 Task: Create a due date automation trigger when advanced on, 2 days before a card is due add dates not due next month at 11:00 AM.
Action: Mouse moved to (897, 271)
Screenshot: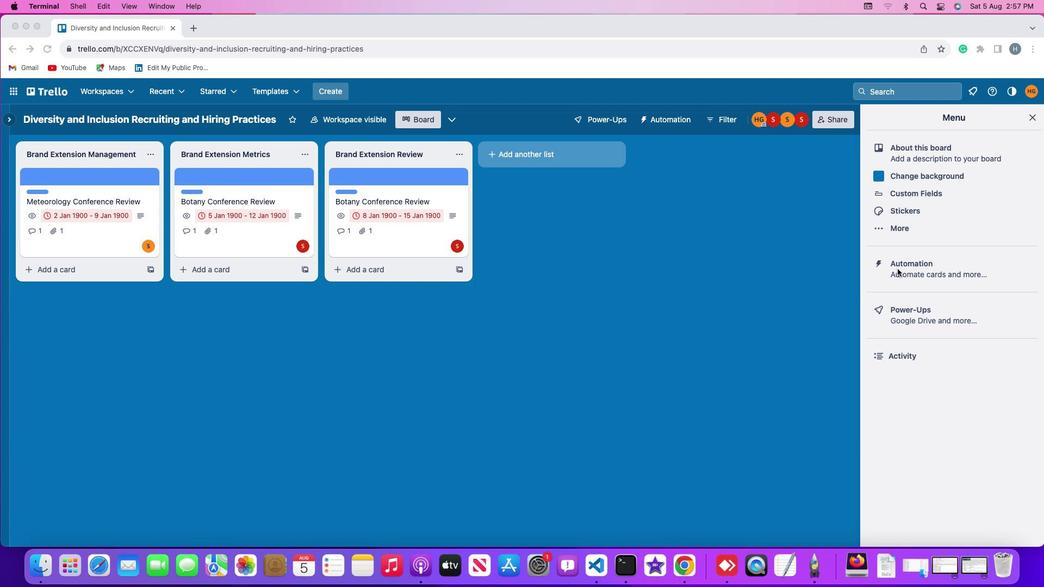 
Action: Mouse pressed left at (897, 271)
Screenshot: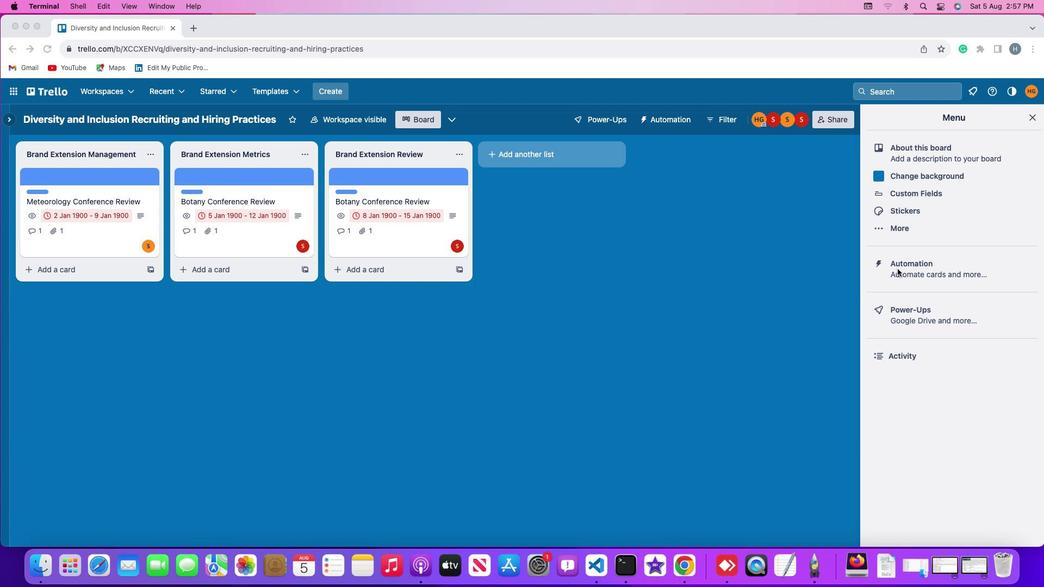 
Action: Mouse pressed left at (897, 271)
Screenshot: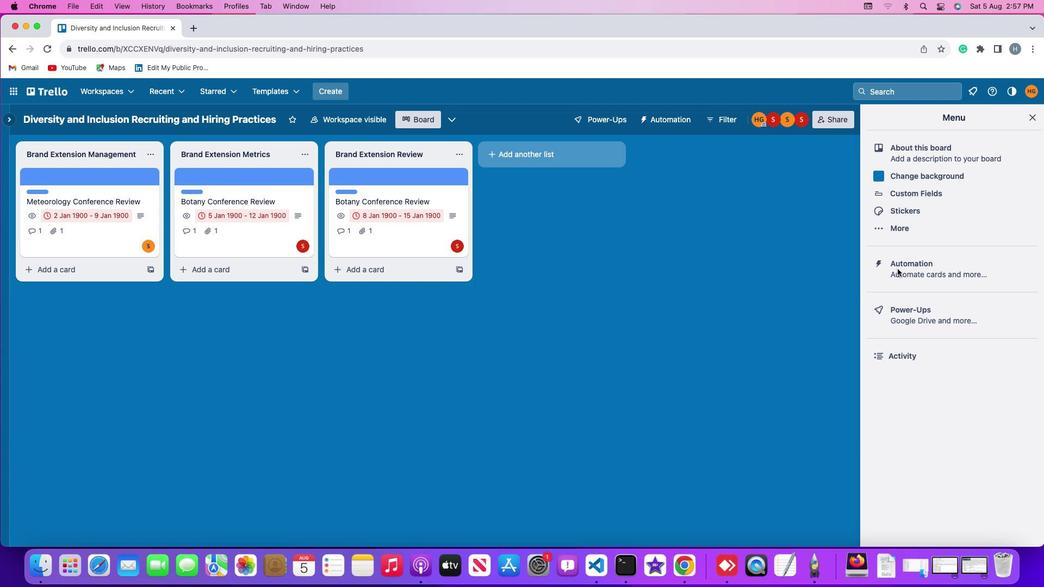 
Action: Mouse moved to (88, 262)
Screenshot: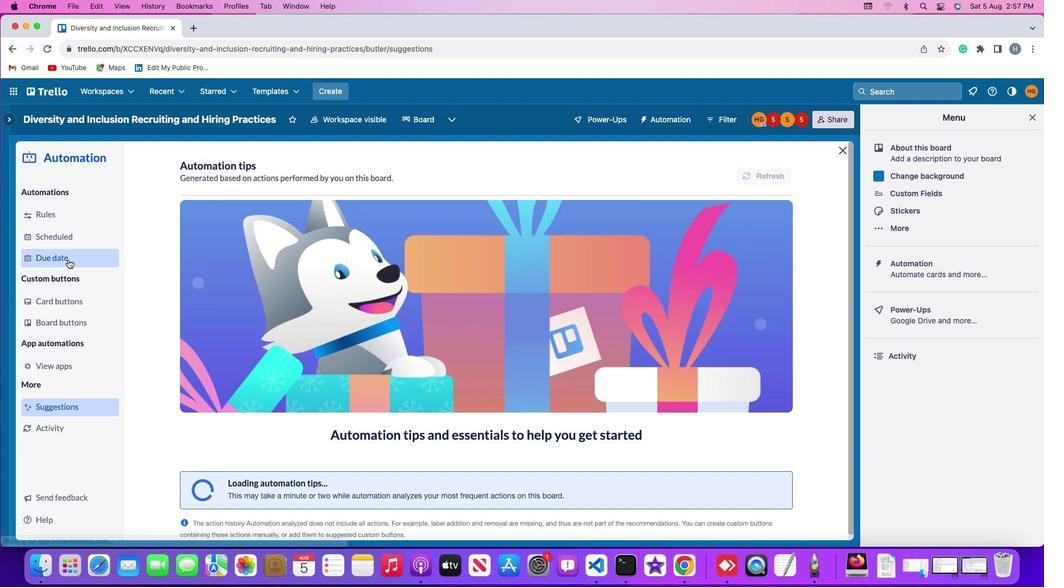 
Action: Mouse pressed left at (88, 262)
Screenshot: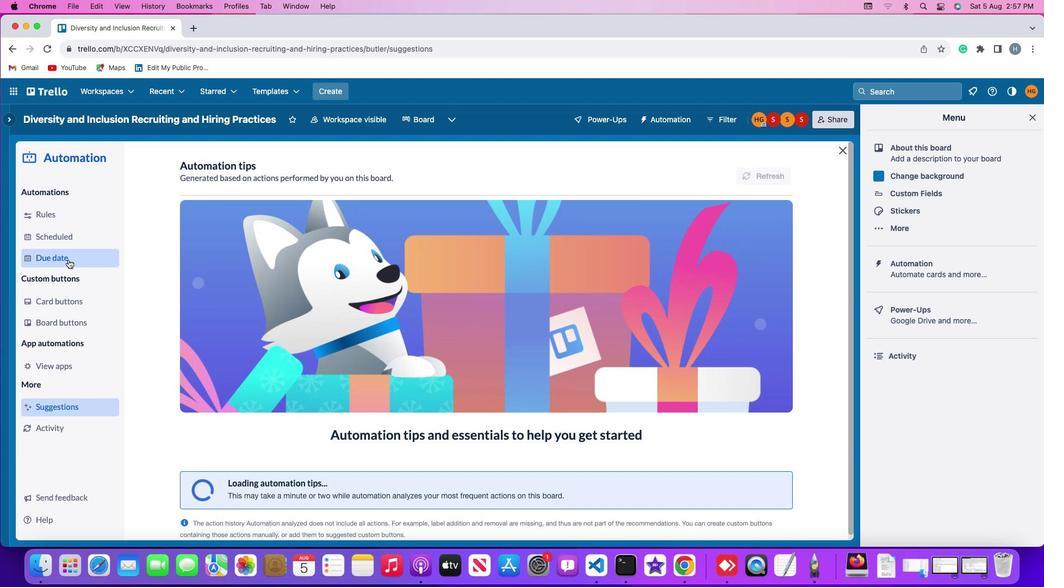 
Action: Mouse moved to (718, 173)
Screenshot: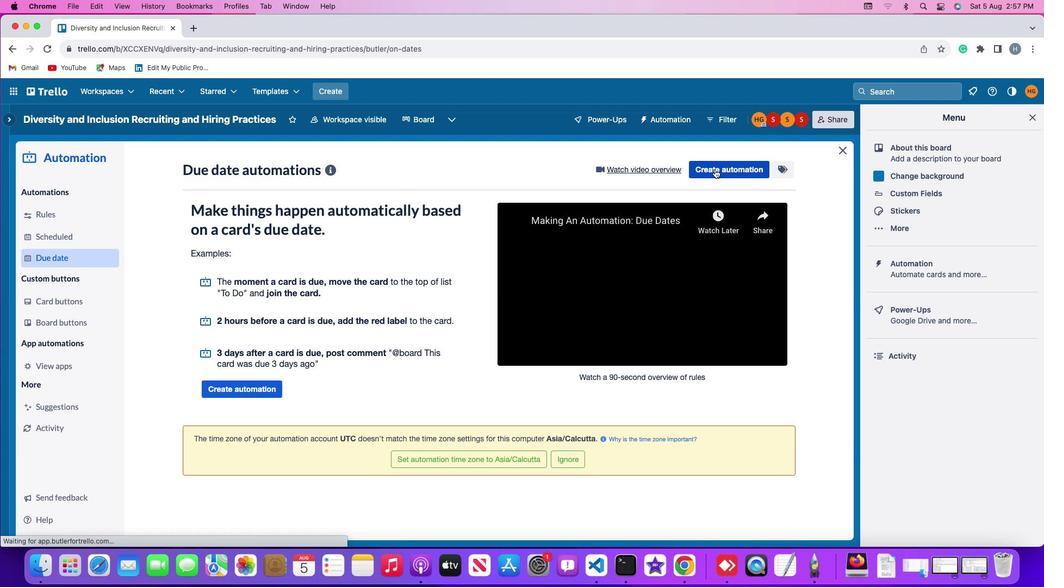 
Action: Mouse pressed left at (718, 173)
Screenshot: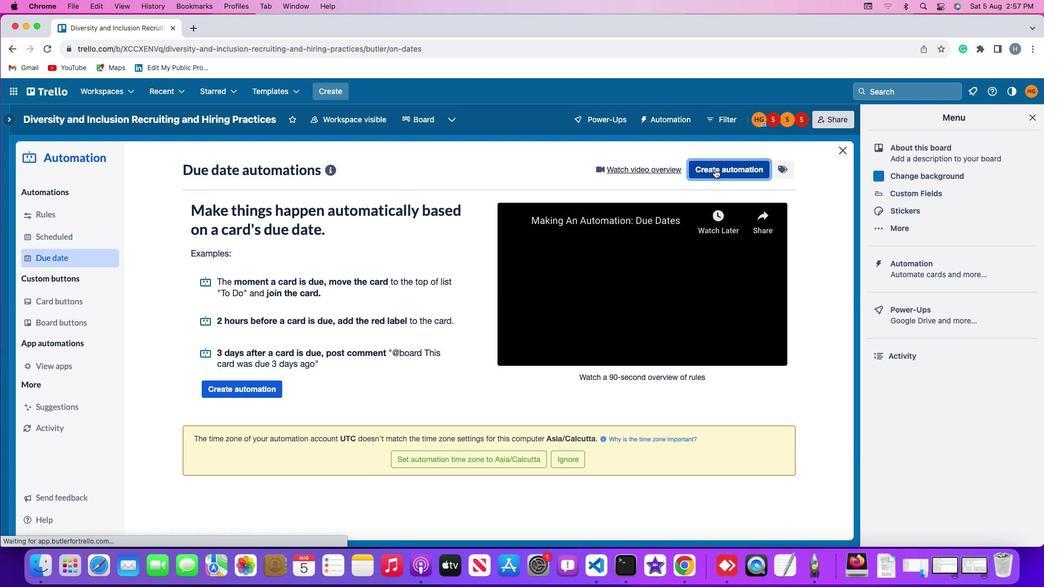 
Action: Mouse moved to (503, 275)
Screenshot: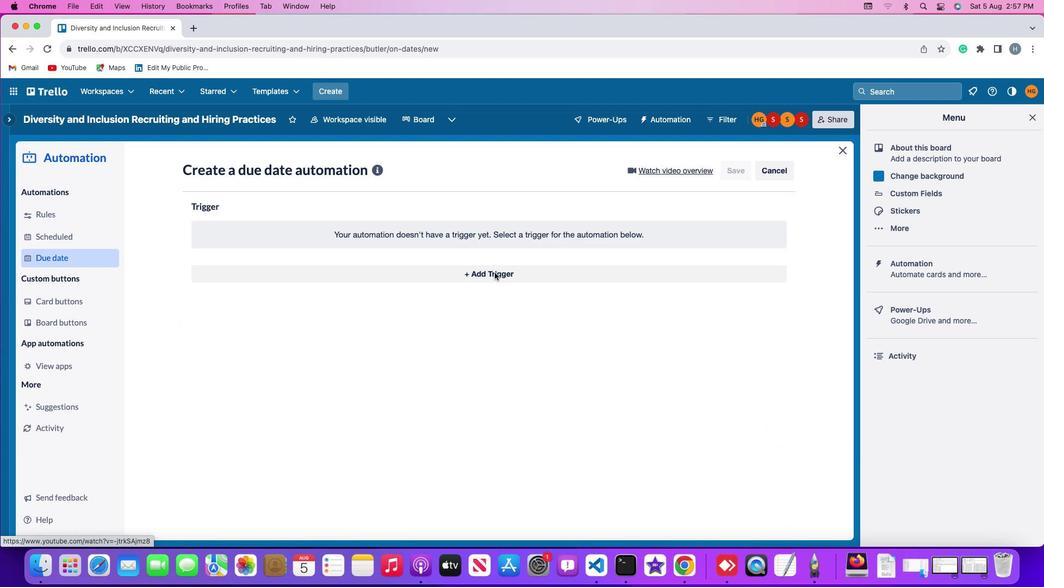 
Action: Mouse pressed left at (503, 275)
Screenshot: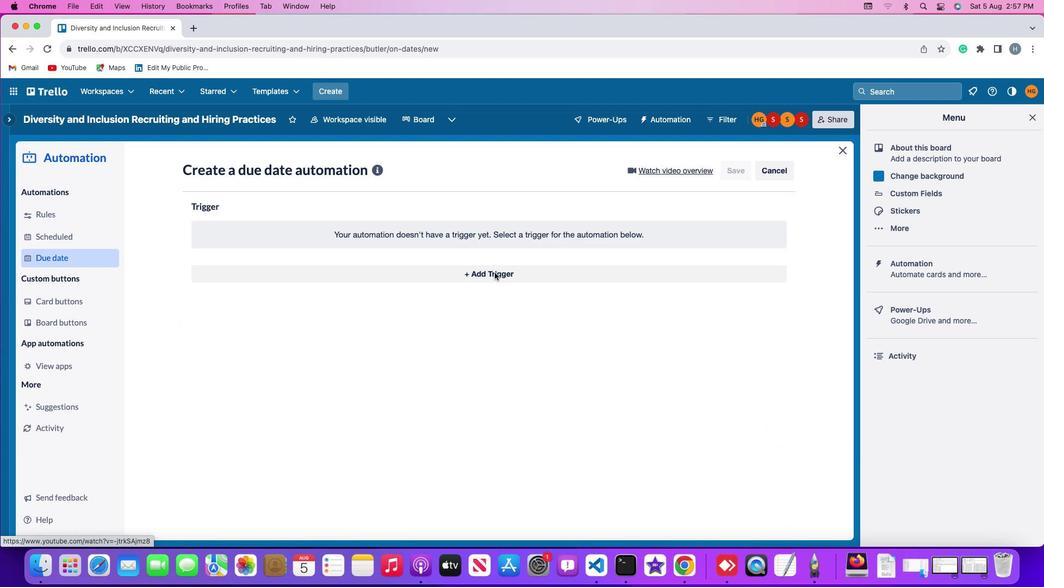 
Action: Mouse moved to (228, 436)
Screenshot: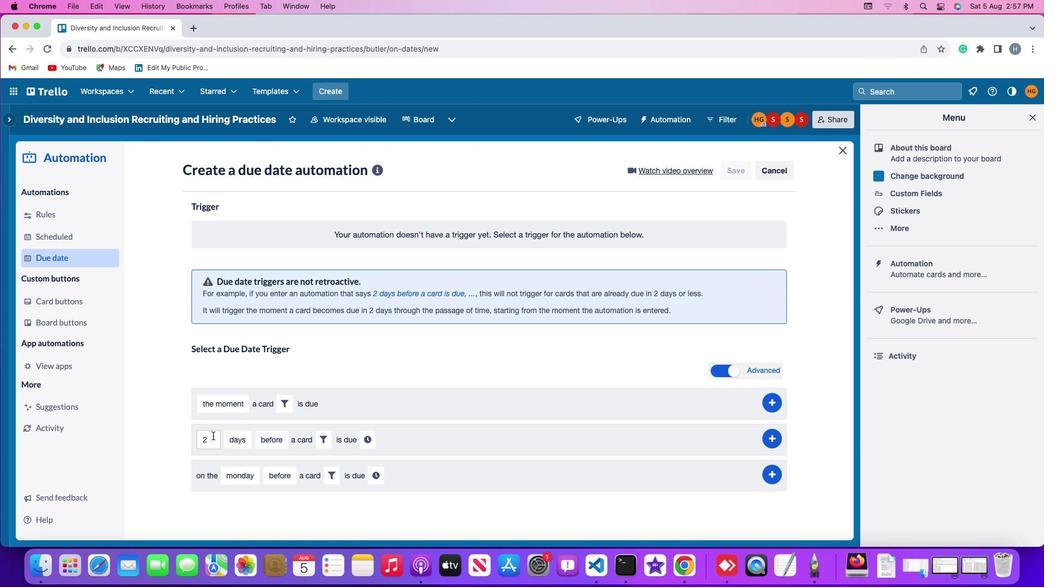 
Action: Mouse pressed left at (228, 436)
Screenshot: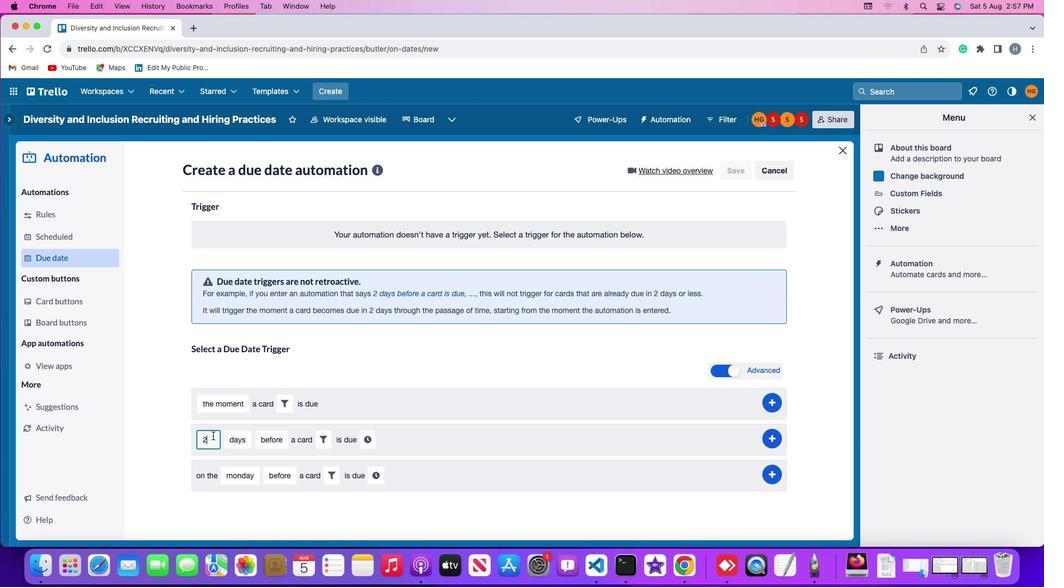 
Action: Mouse moved to (228, 438)
Screenshot: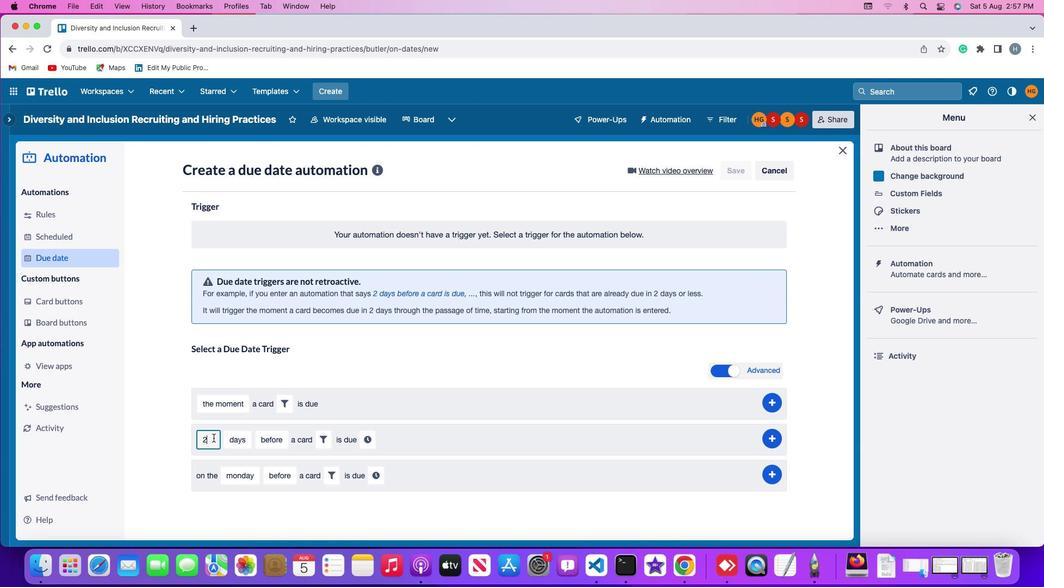 
Action: Key pressed Key.backspace'2'
Screenshot: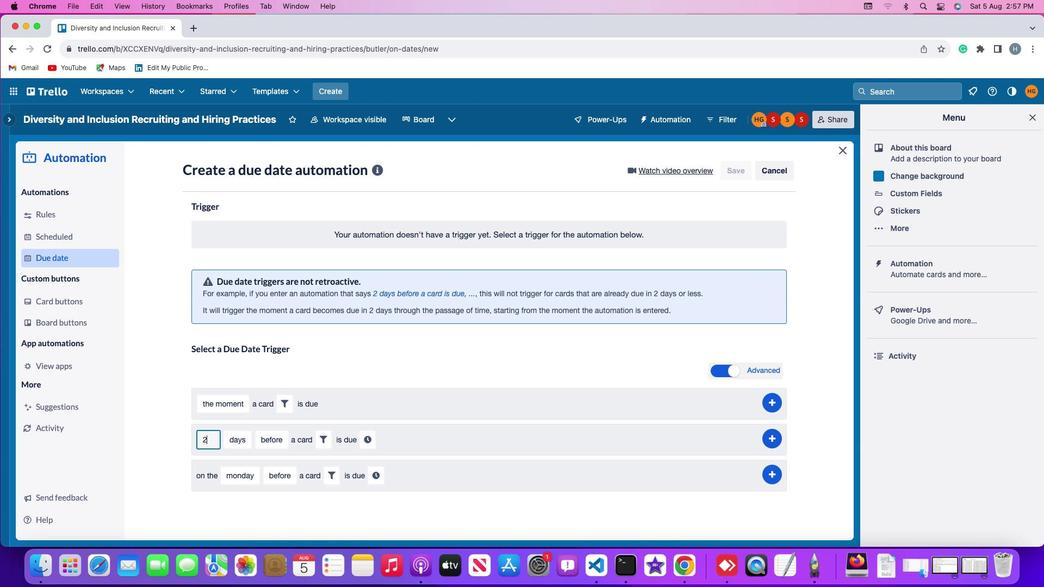 
Action: Mouse moved to (254, 437)
Screenshot: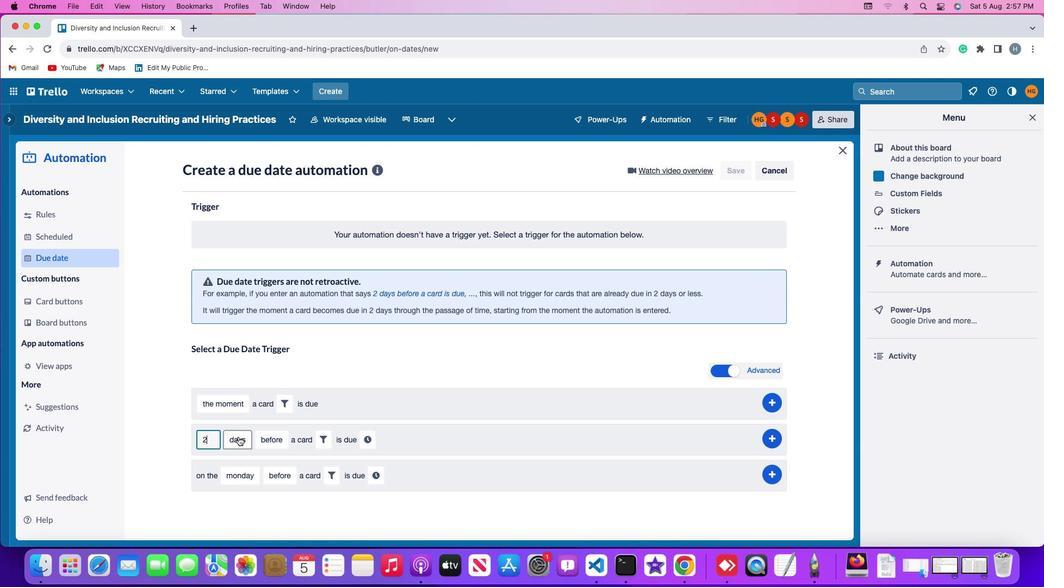 
Action: Mouse pressed left at (254, 437)
Screenshot: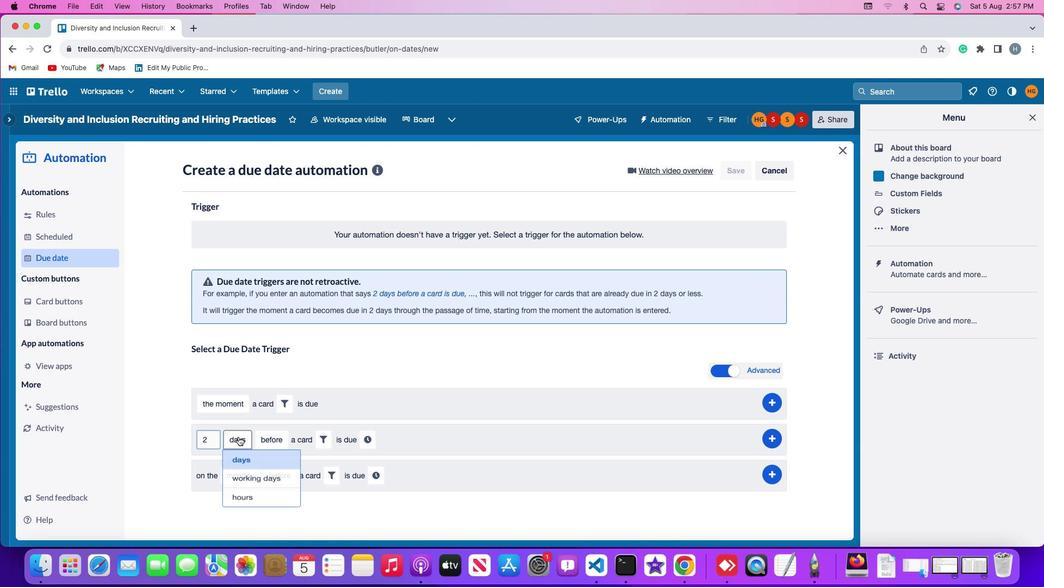 
Action: Mouse moved to (259, 454)
Screenshot: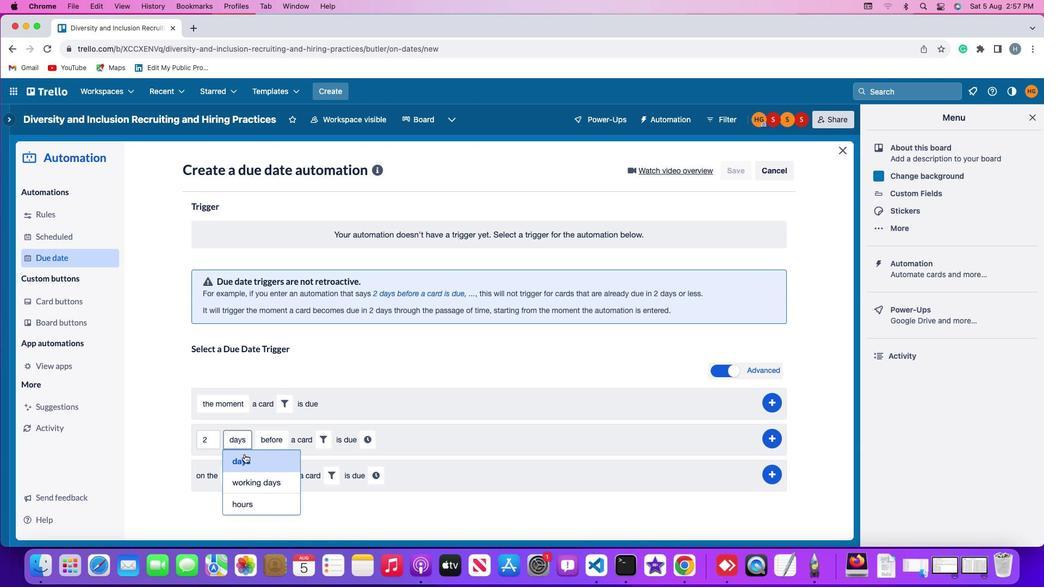 
Action: Mouse pressed left at (259, 454)
Screenshot: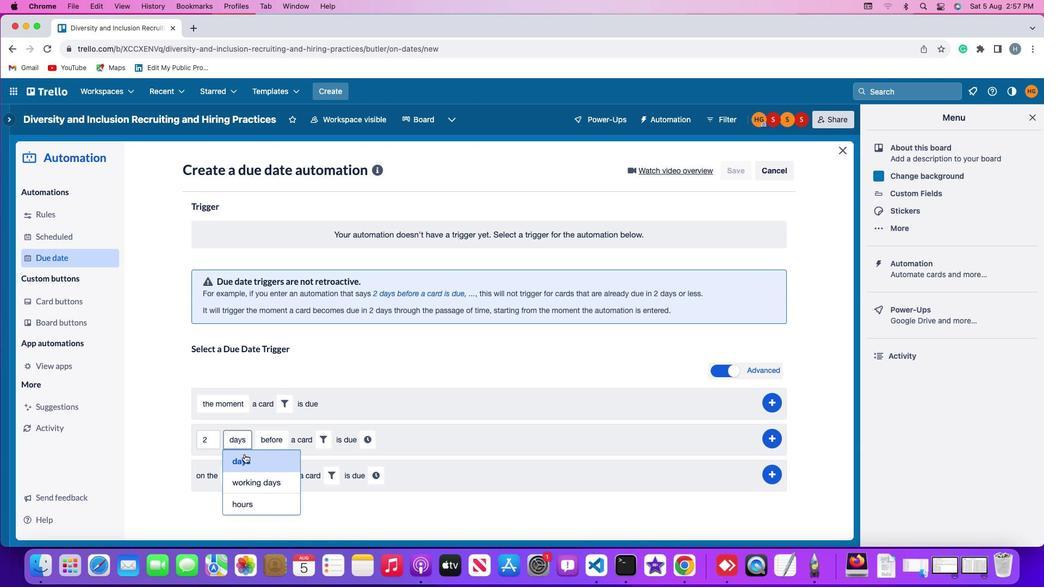 
Action: Mouse moved to (283, 443)
Screenshot: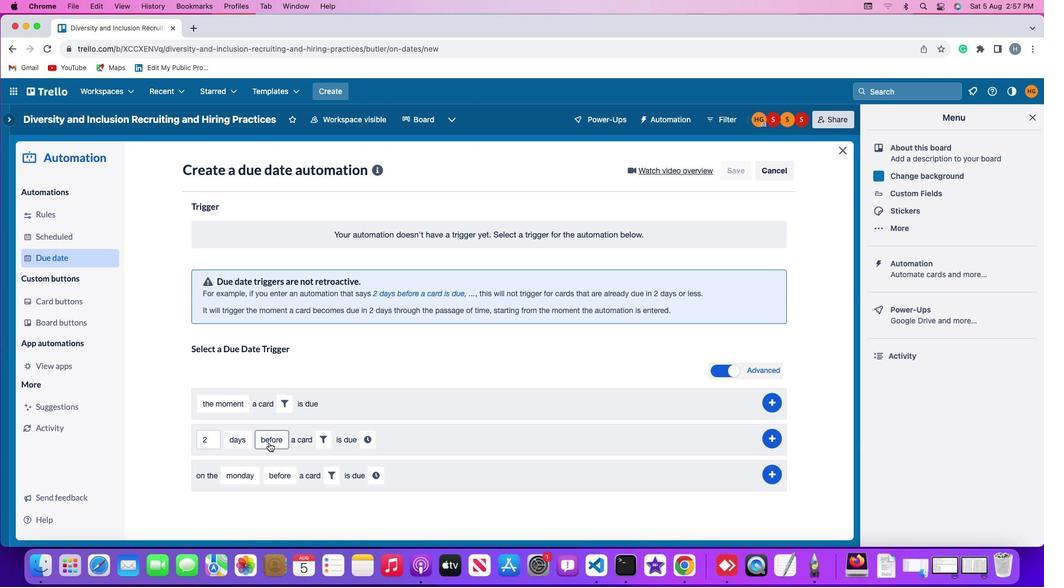 
Action: Mouse pressed left at (283, 443)
Screenshot: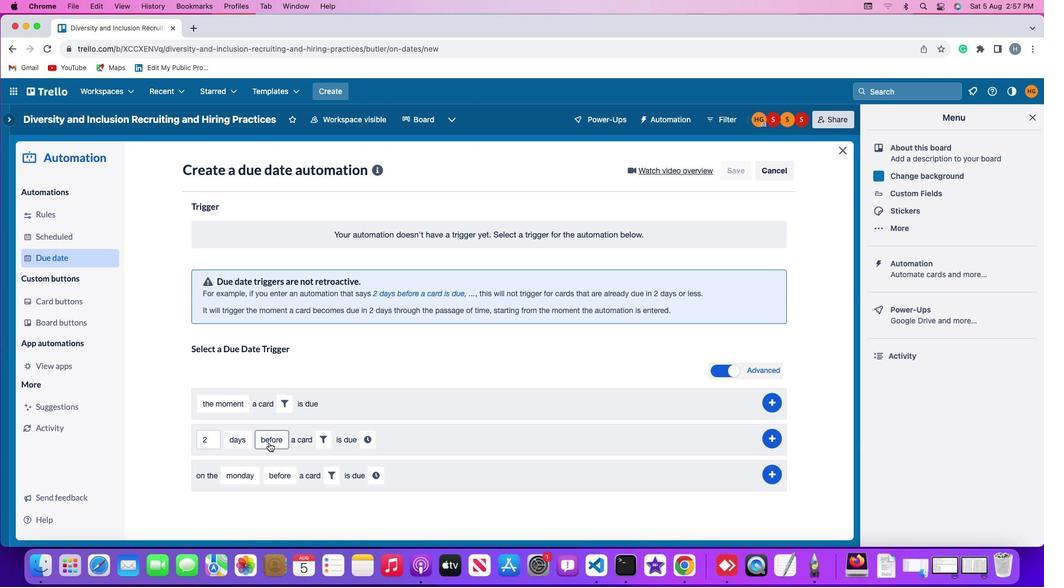 
Action: Mouse moved to (290, 459)
Screenshot: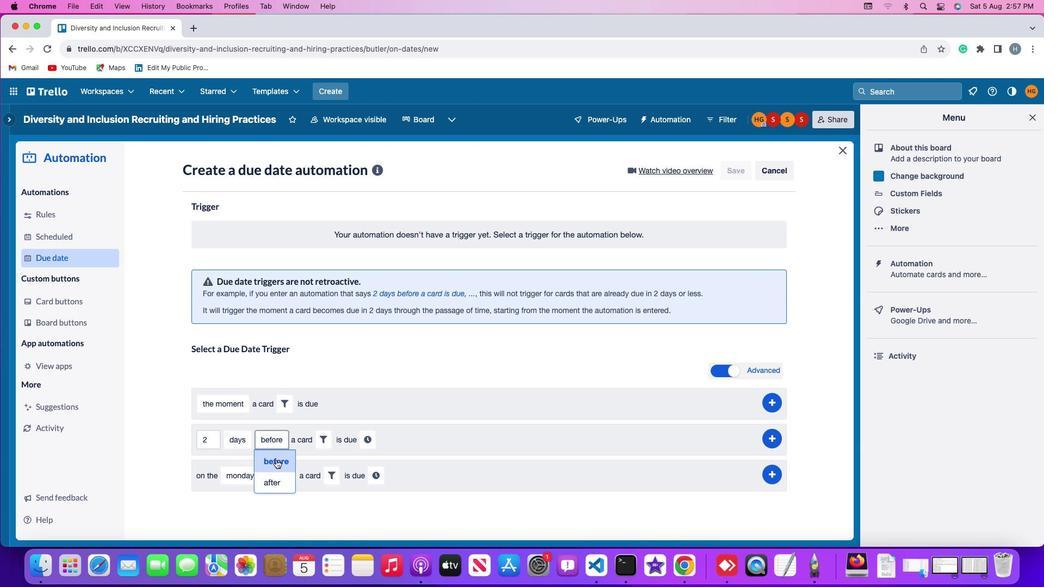 
Action: Mouse pressed left at (290, 459)
Screenshot: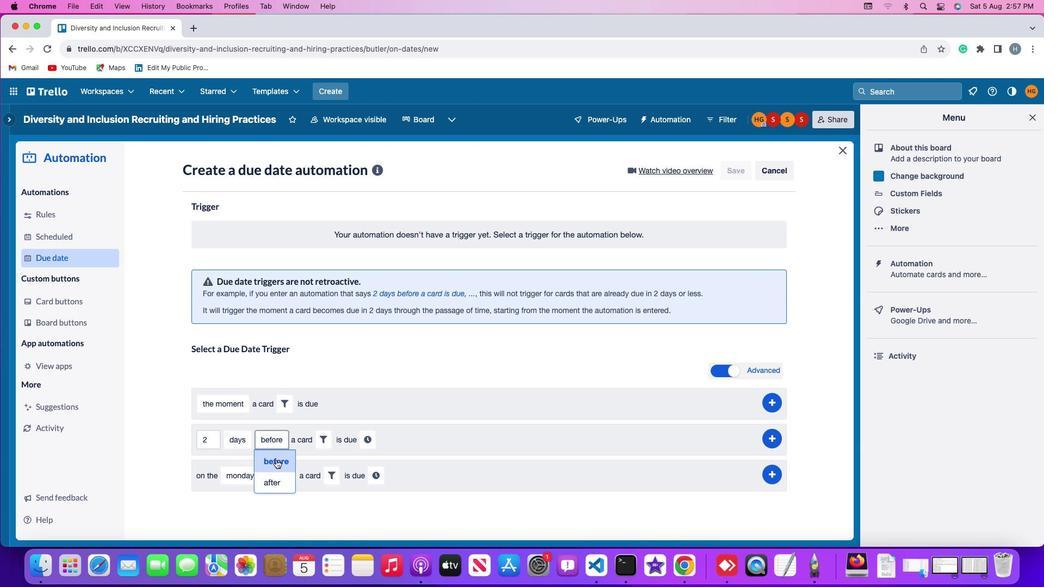 
Action: Mouse moved to (338, 438)
Screenshot: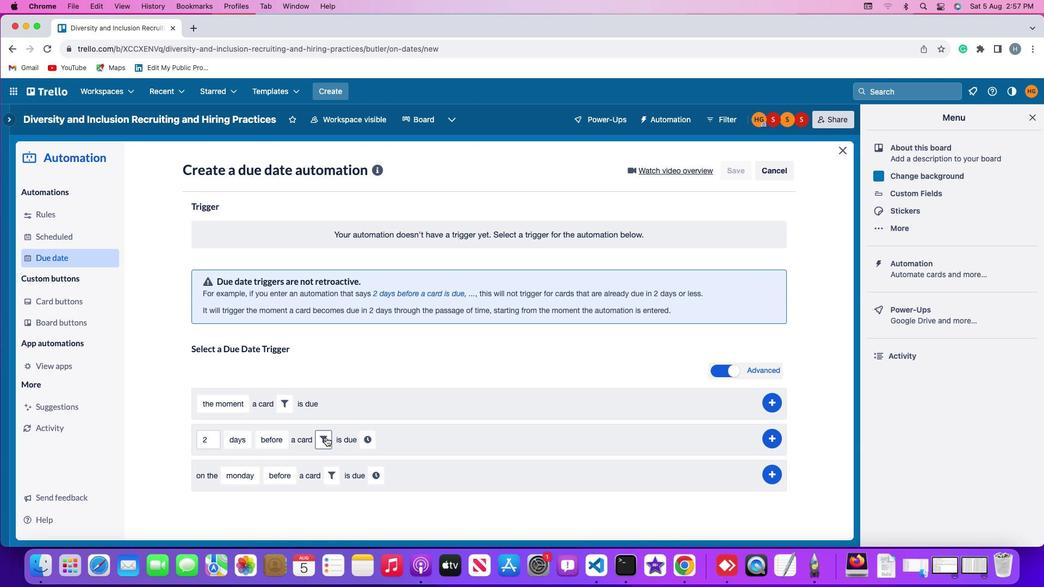
Action: Mouse pressed left at (338, 438)
Screenshot: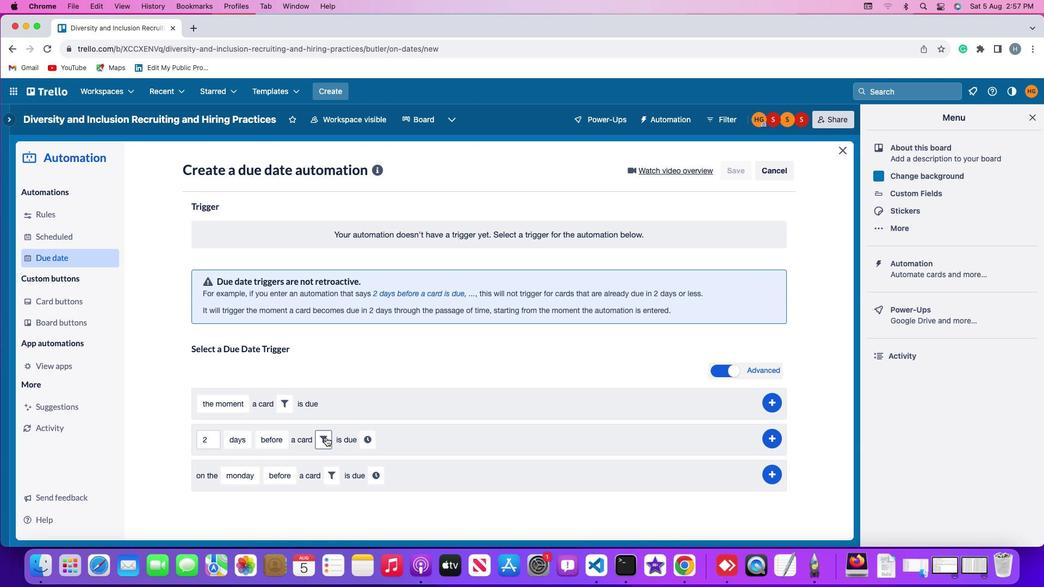 
Action: Mouse moved to (400, 469)
Screenshot: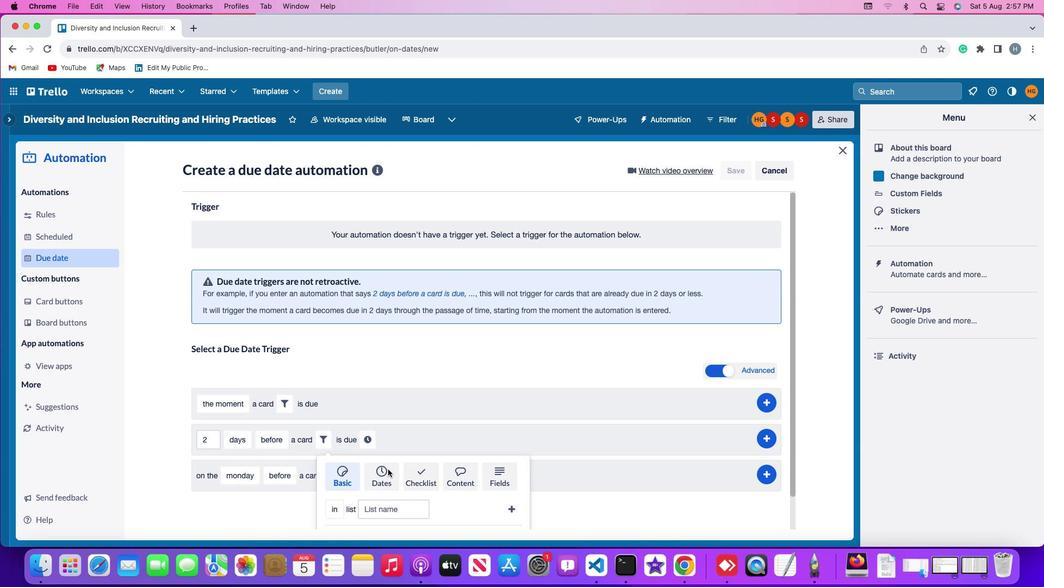 
Action: Mouse pressed left at (400, 469)
Screenshot: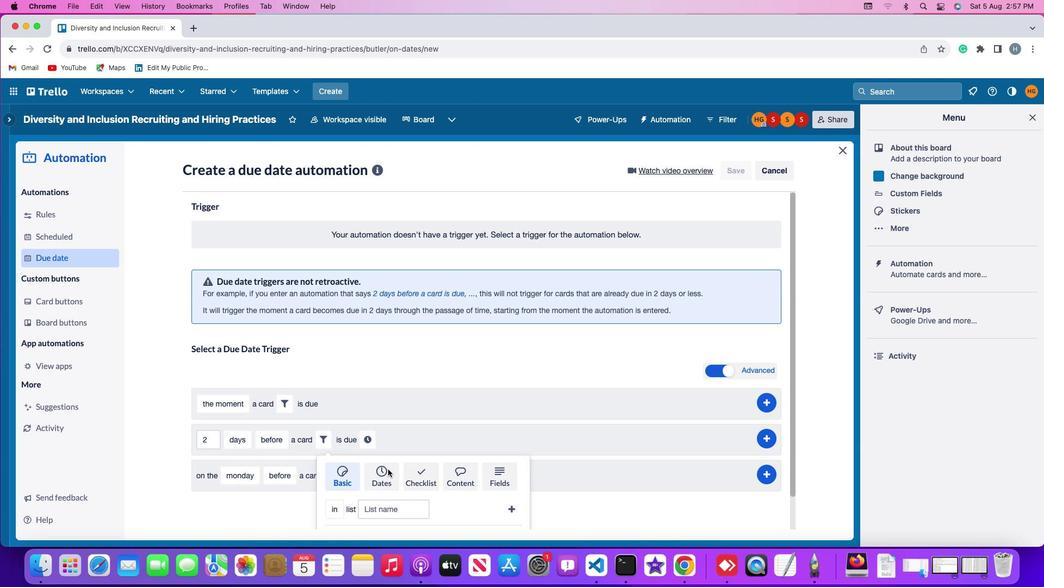 
Action: Mouse moved to (400, 470)
Screenshot: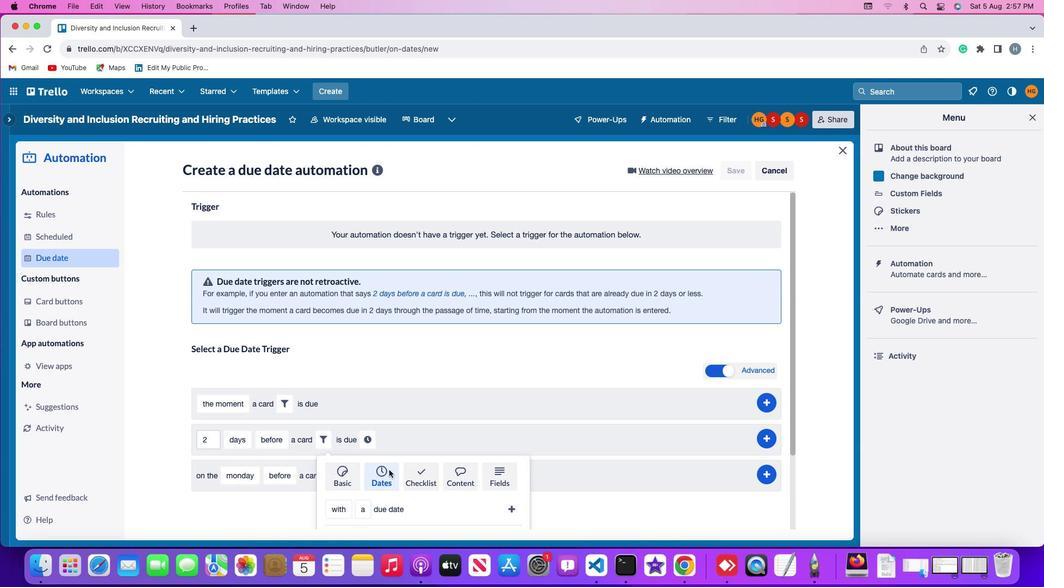
Action: Mouse scrolled (400, 470) with delta (20, 5)
Screenshot: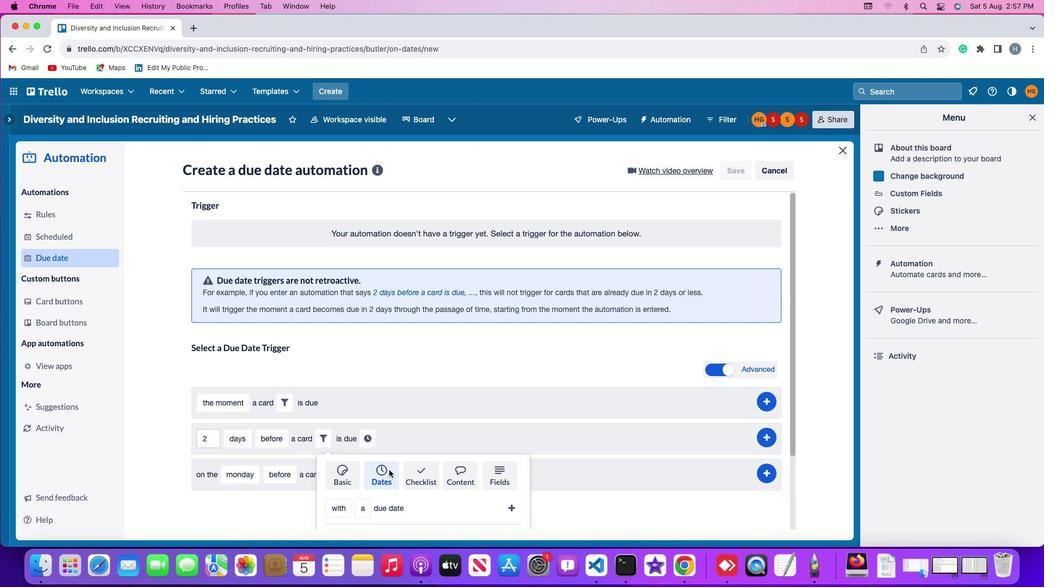 
Action: Mouse scrolled (400, 470) with delta (20, 5)
Screenshot: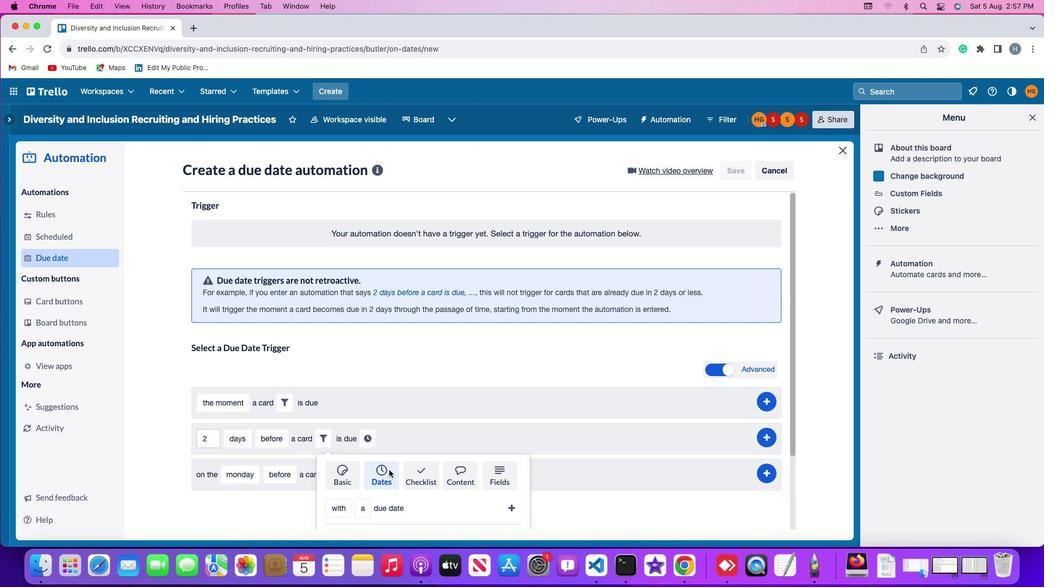
Action: Mouse scrolled (400, 470) with delta (20, 4)
Screenshot: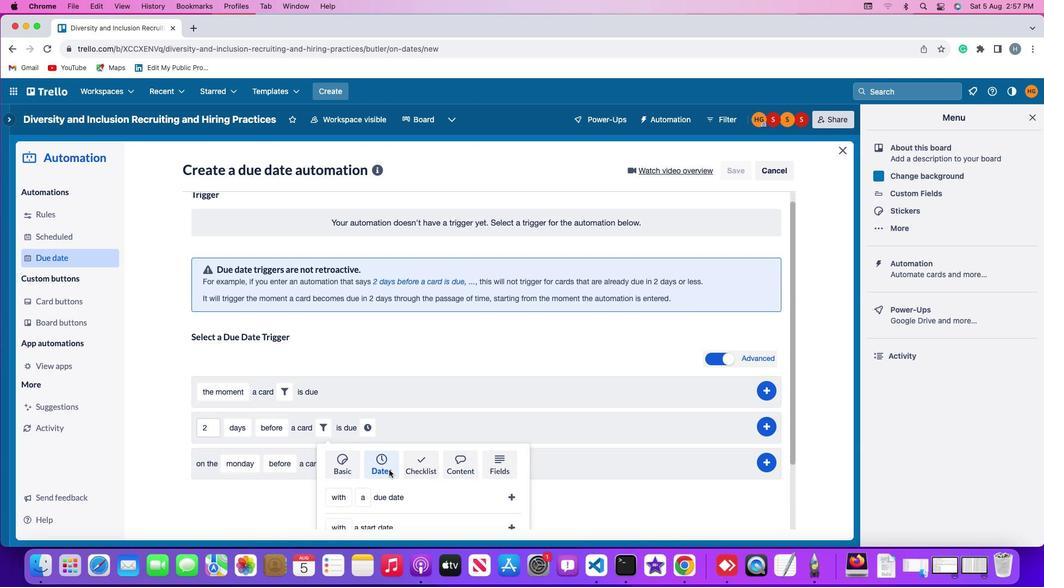 
Action: Mouse scrolled (400, 470) with delta (20, 3)
Screenshot: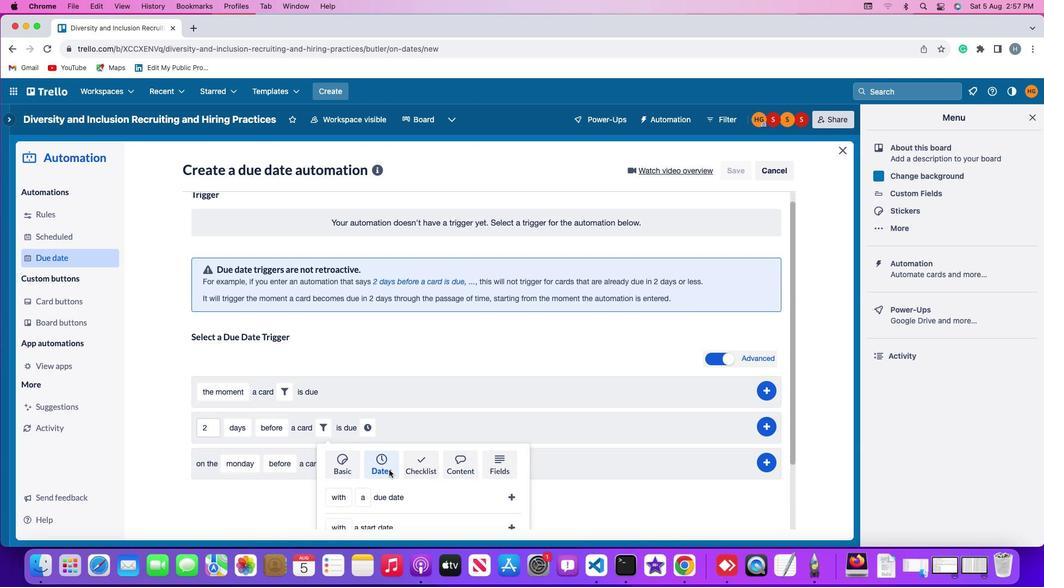 
Action: Mouse scrolled (400, 470) with delta (20, 2)
Screenshot: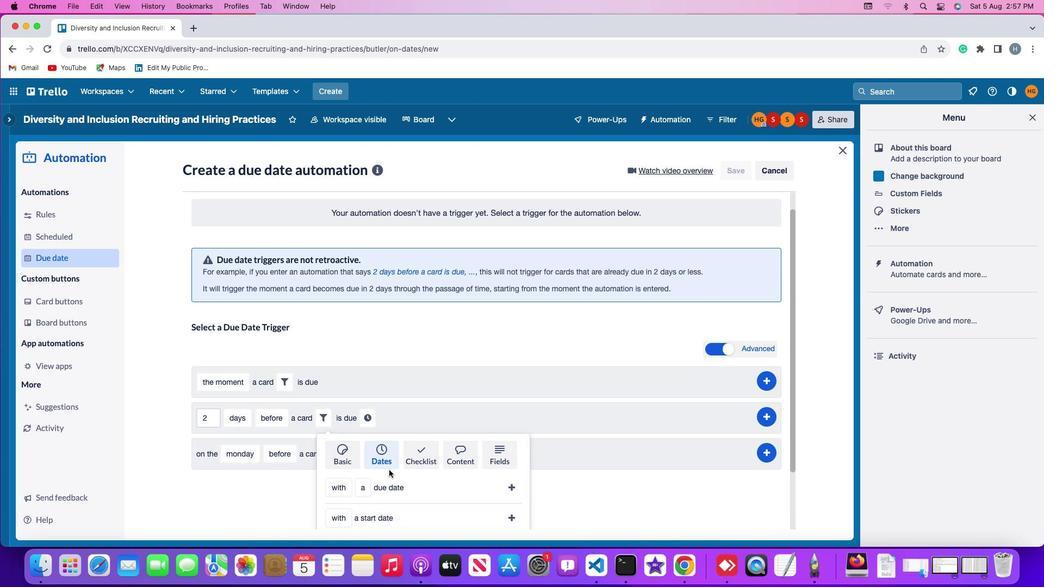 
Action: Mouse scrolled (400, 470) with delta (20, 2)
Screenshot: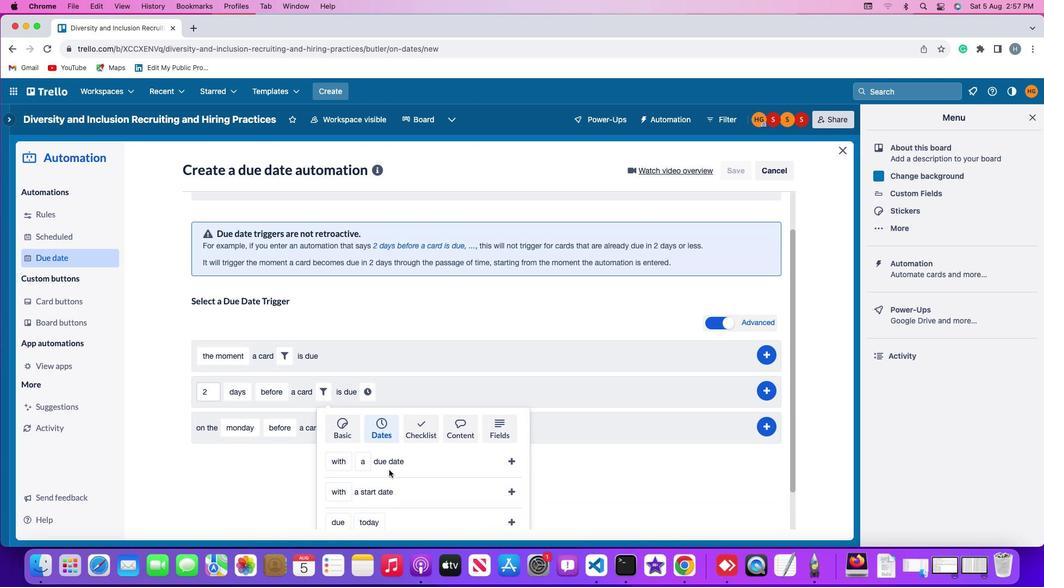 
Action: Mouse moved to (349, 478)
Screenshot: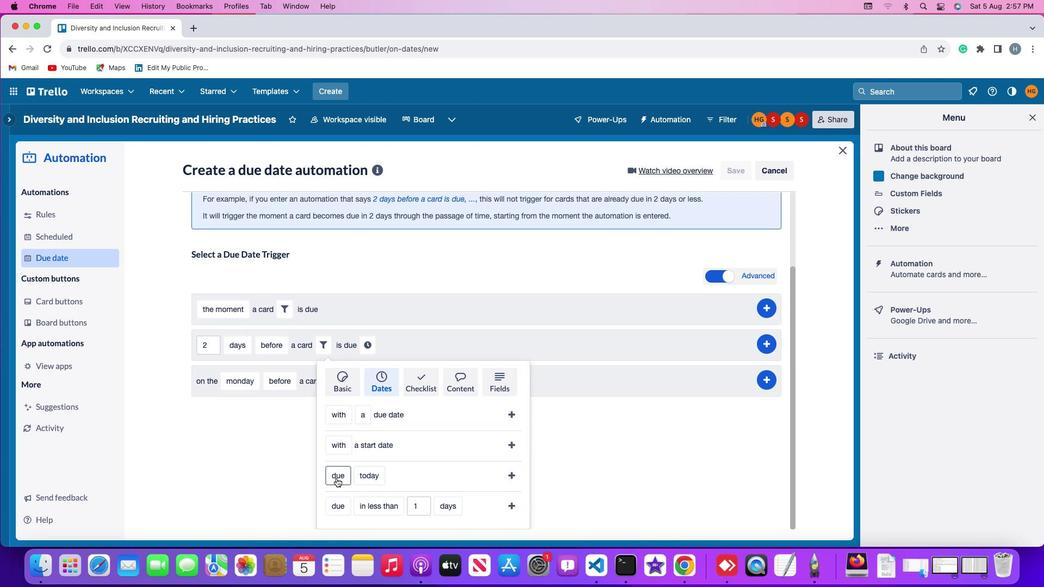 
Action: Mouse pressed left at (349, 478)
Screenshot: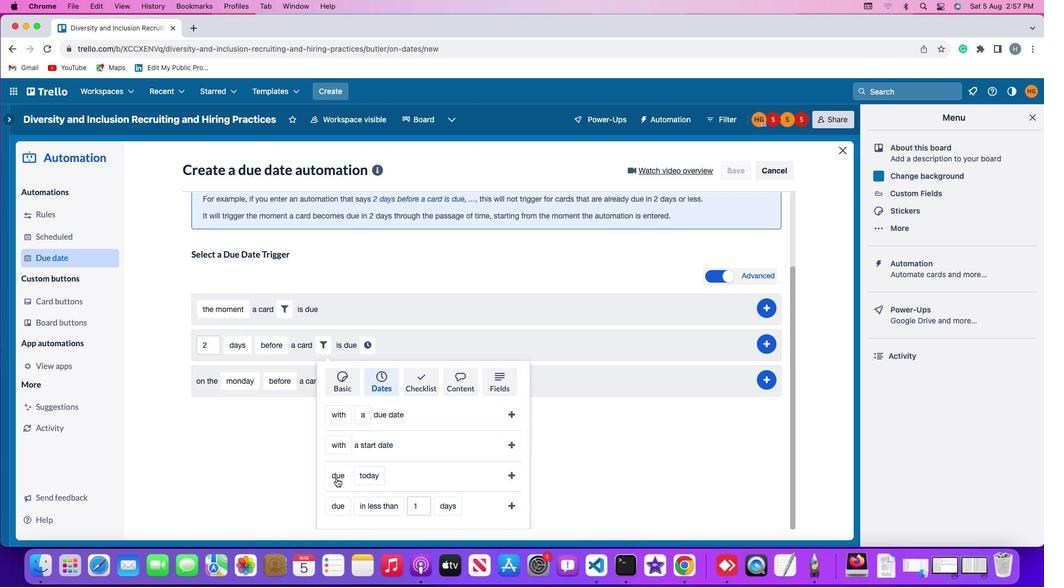 
Action: Mouse moved to (373, 414)
Screenshot: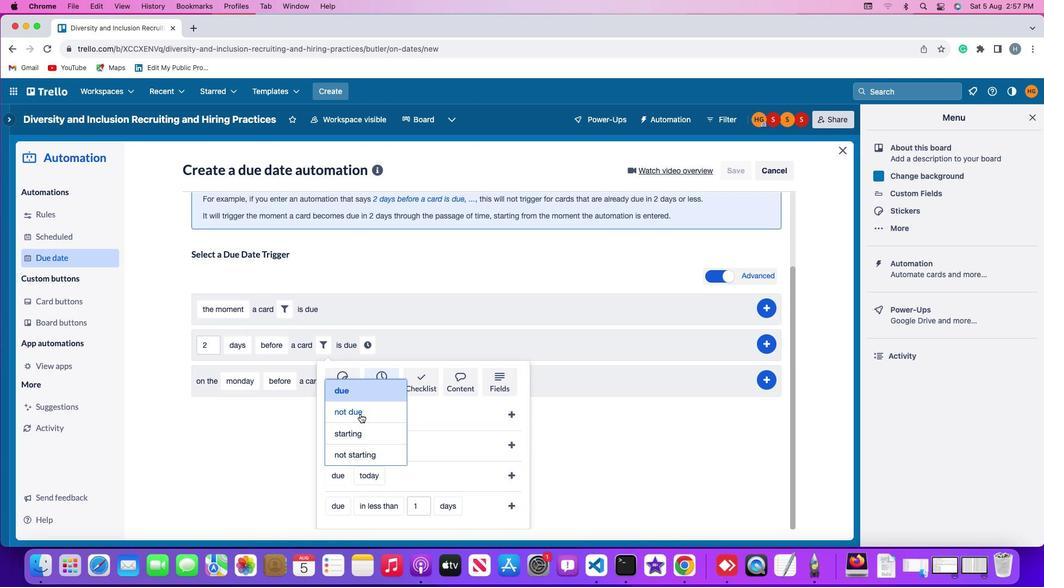 
Action: Mouse pressed left at (373, 414)
Screenshot: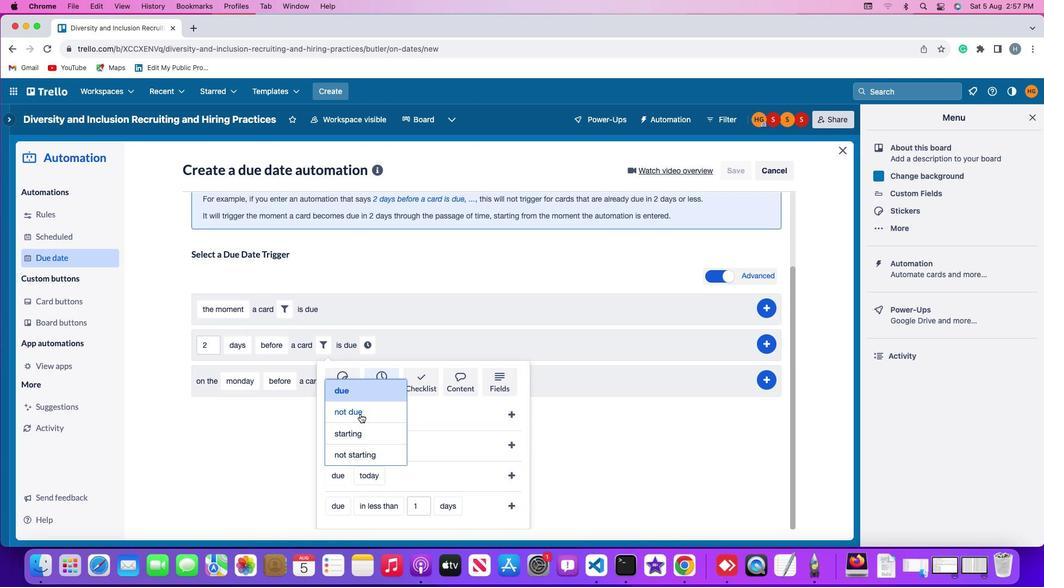 
Action: Mouse moved to (392, 473)
Screenshot: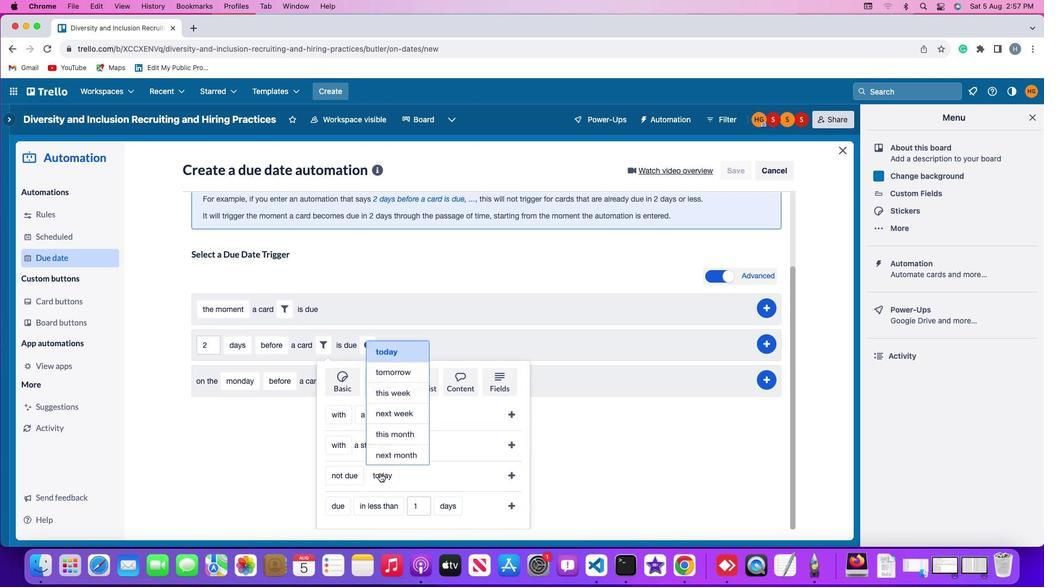 
Action: Mouse pressed left at (392, 473)
Screenshot: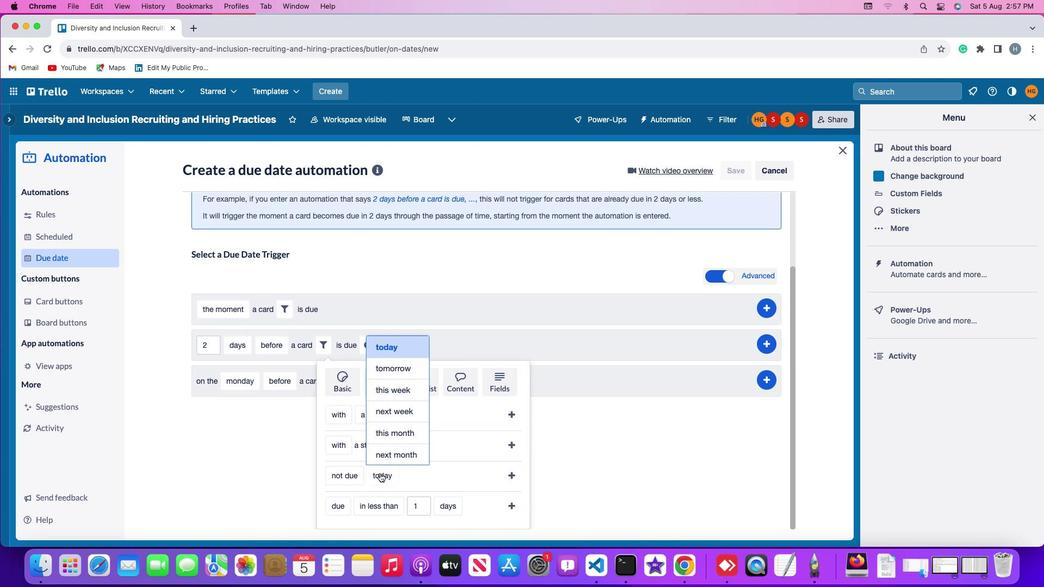 
Action: Mouse moved to (406, 455)
Screenshot: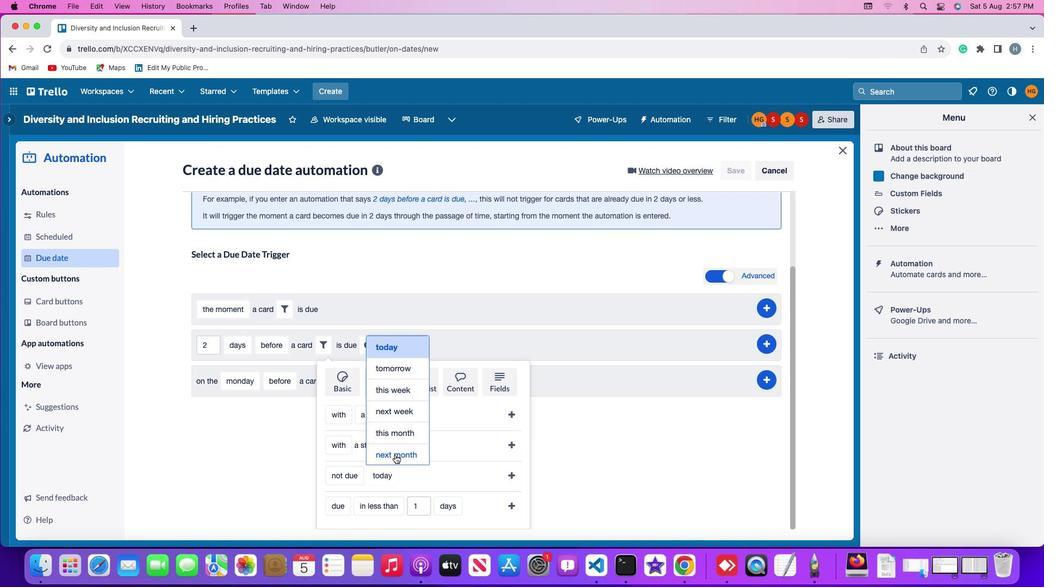 
Action: Mouse pressed left at (406, 455)
Screenshot: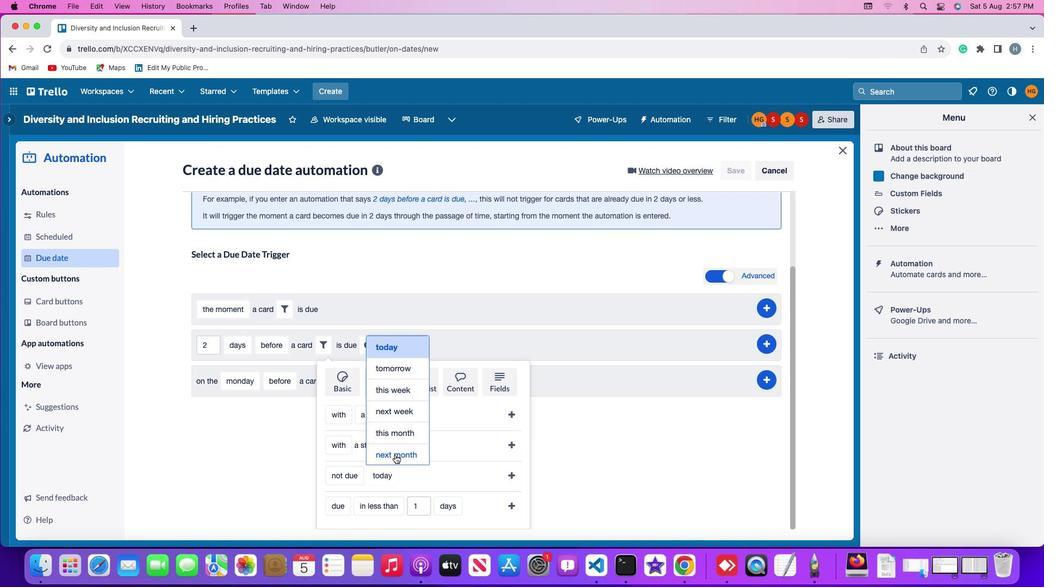 
Action: Mouse moved to (523, 474)
Screenshot: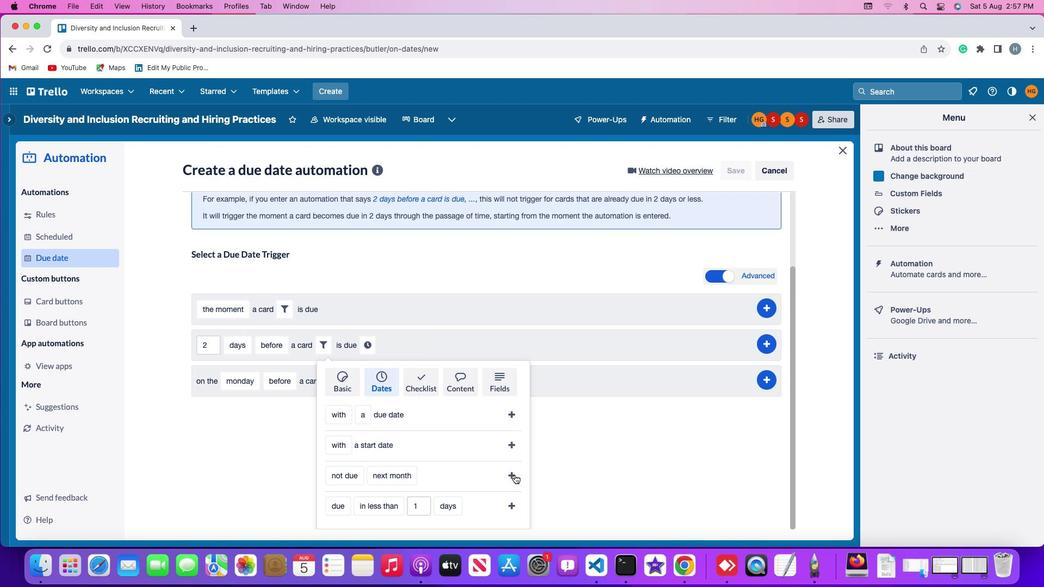 
Action: Mouse pressed left at (523, 474)
Screenshot: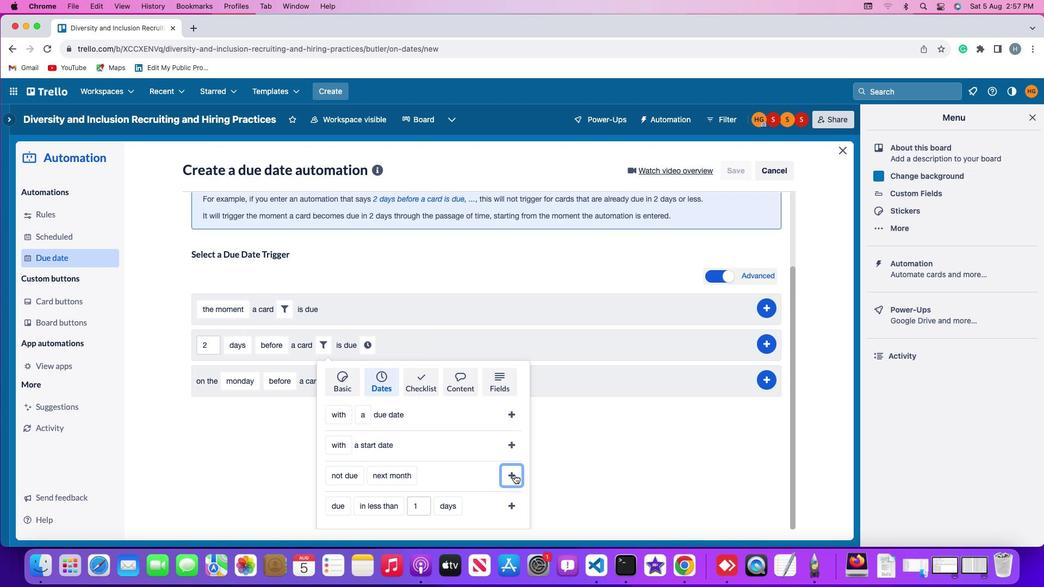 
Action: Mouse moved to (473, 442)
Screenshot: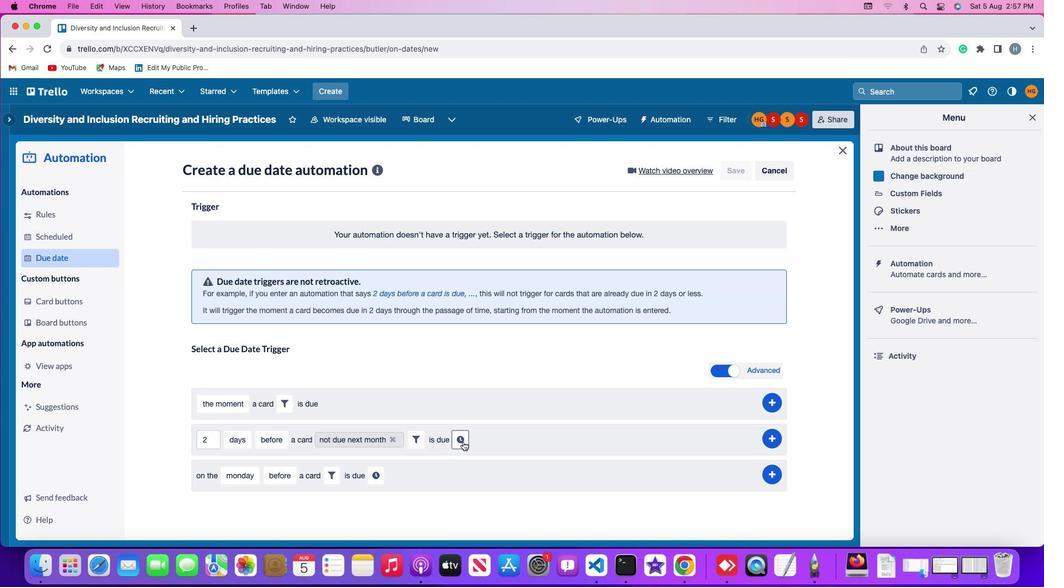 
Action: Mouse pressed left at (473, 442)
Screenshot: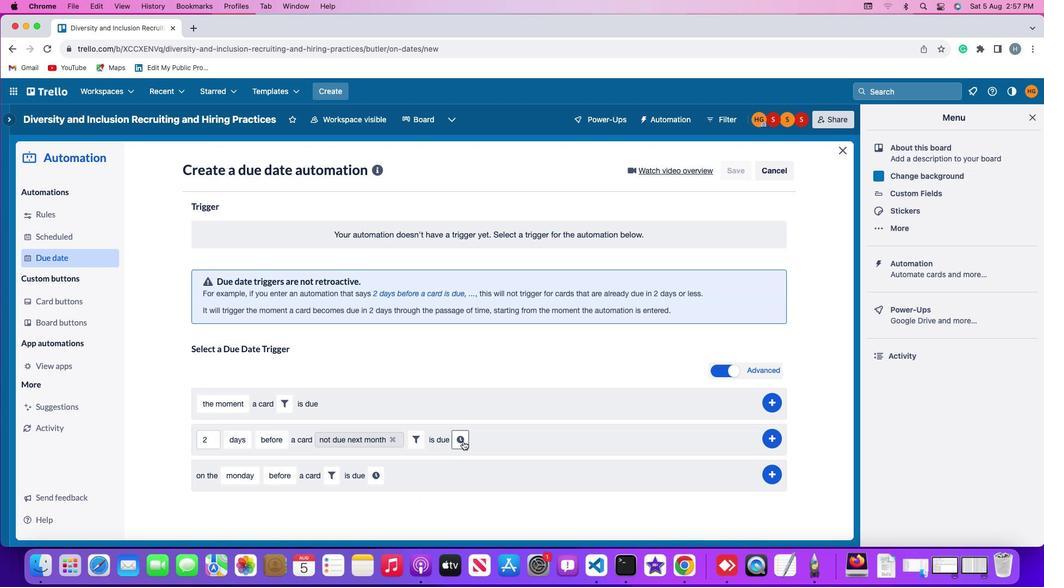 
Action: Mouse moved to (488, 442)
Screenshot: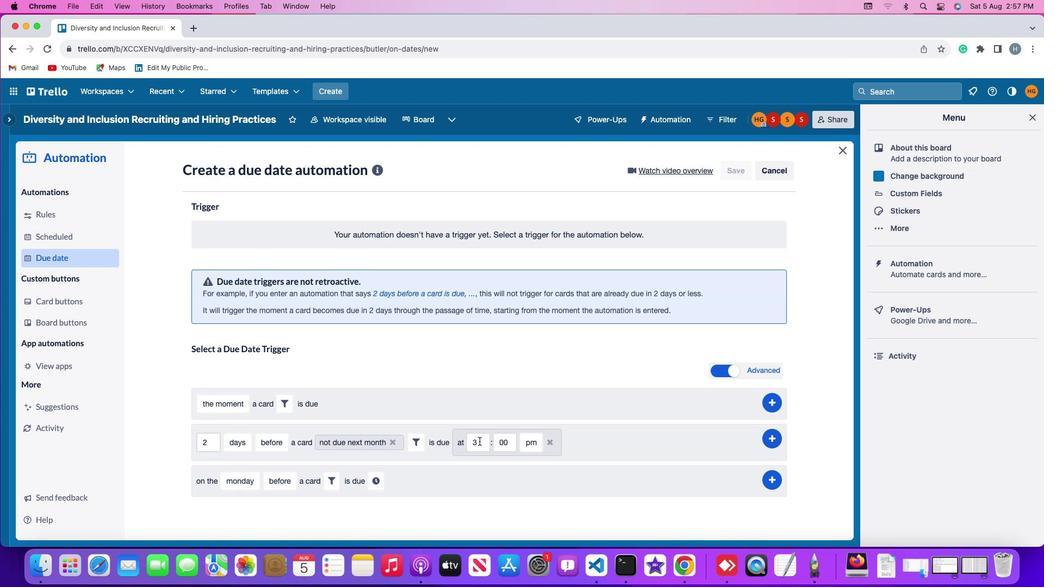 
Action: Mouse pressed left at (488, 442)
Screenshot: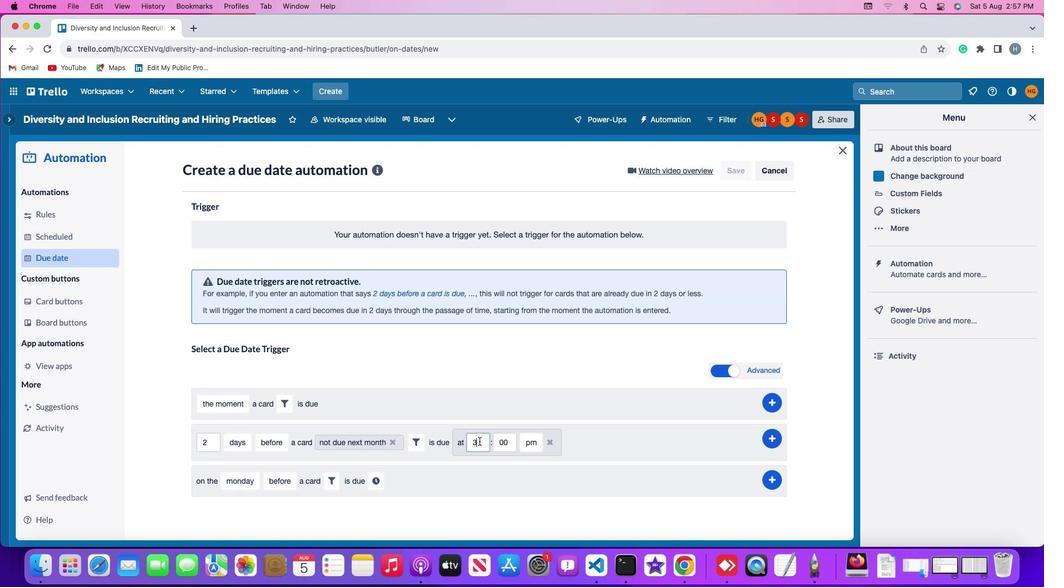 
Action: Mouse moved to (489, 442)
Screenshot: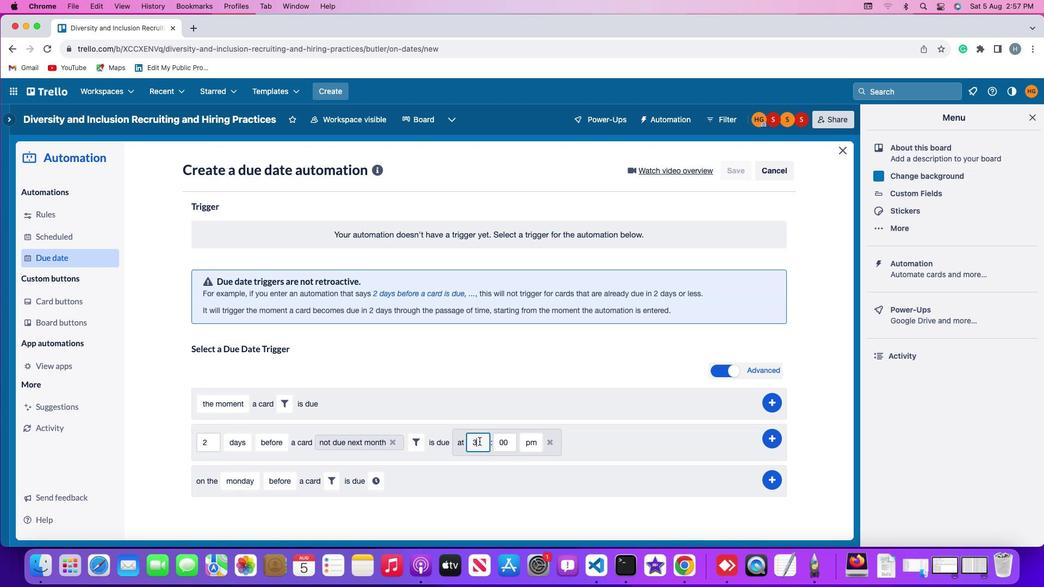 
Action: Key pressed Key.backspace
Screenshot: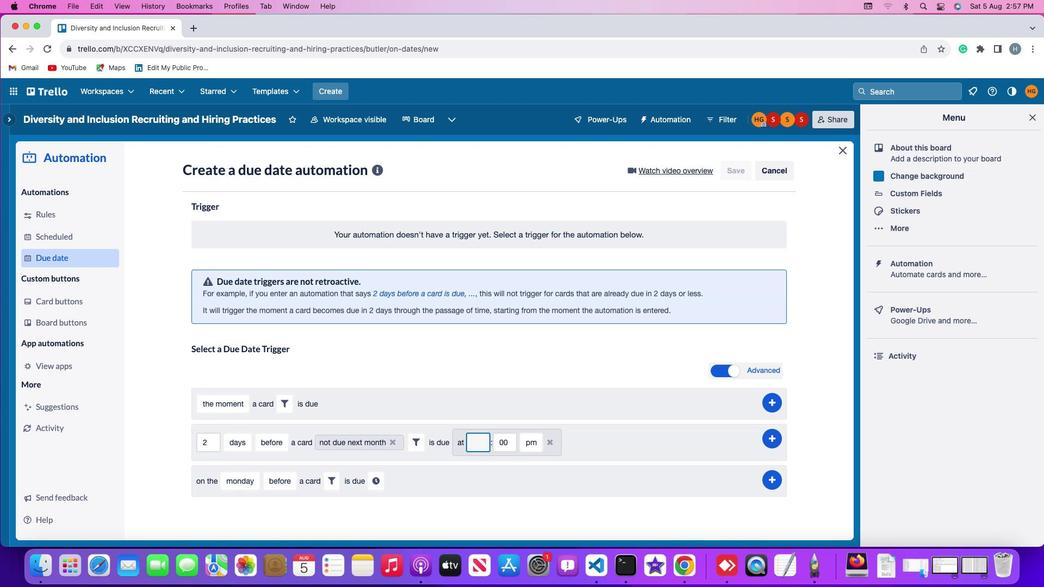 
Action: Mouse moved to (490, 442)
Screenshot: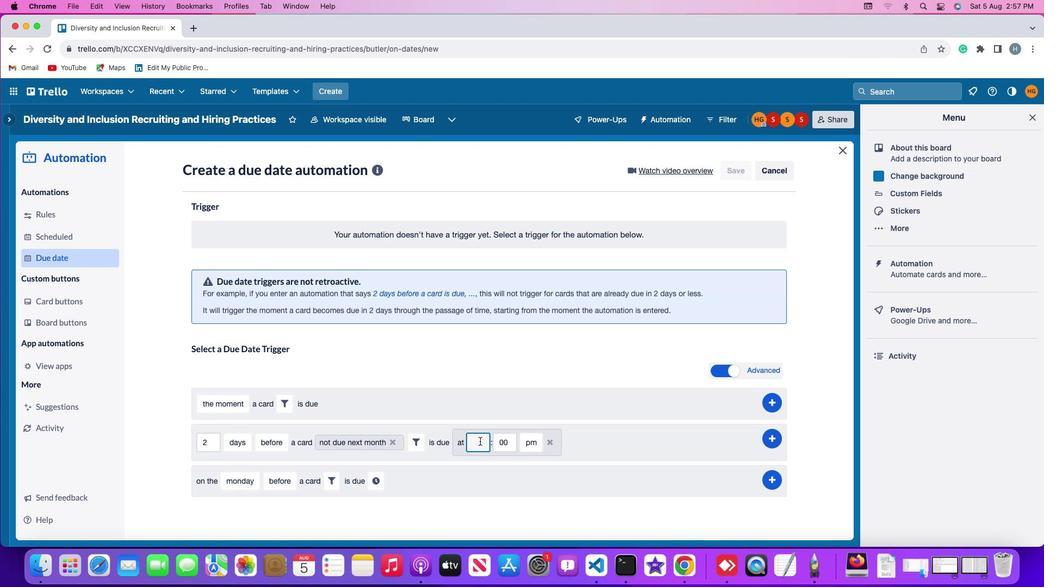
Action: Key pressed '1''1'
Screenshot: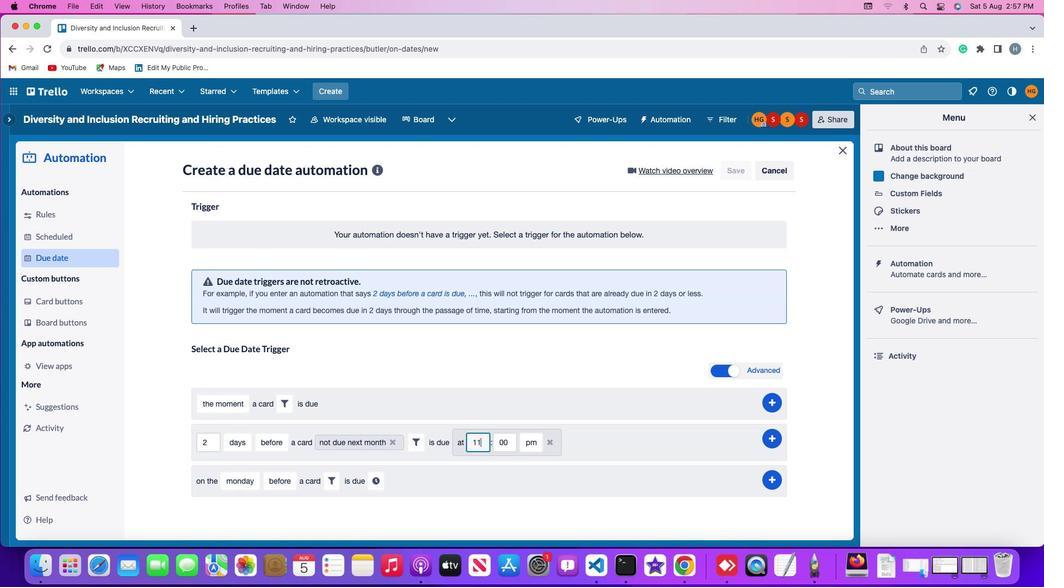 
Action: Mouse moved to (517, 442)
Screenshot: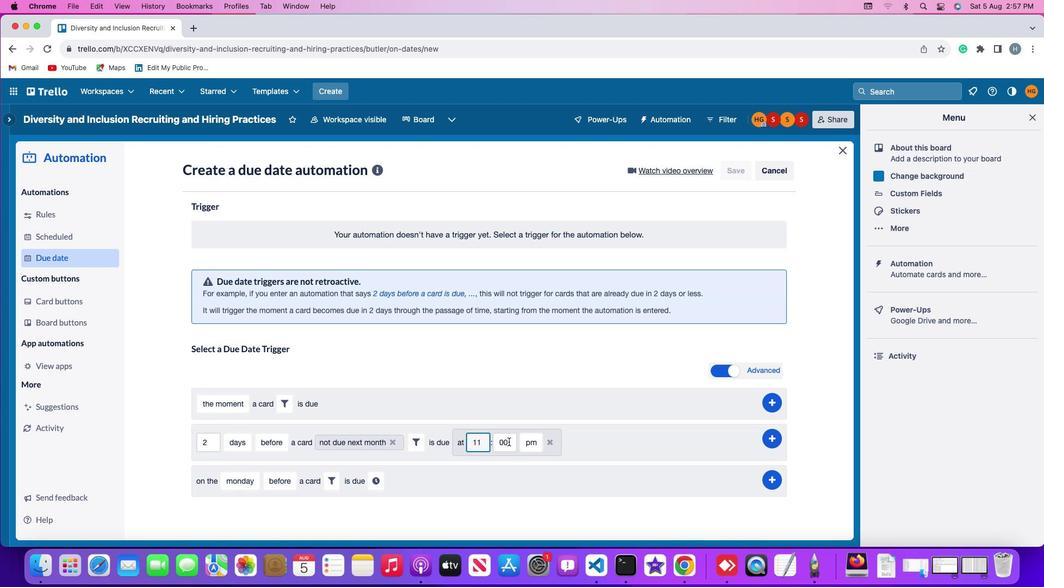 
Action: Mouse pressed left at (517, 442)
Screenshot: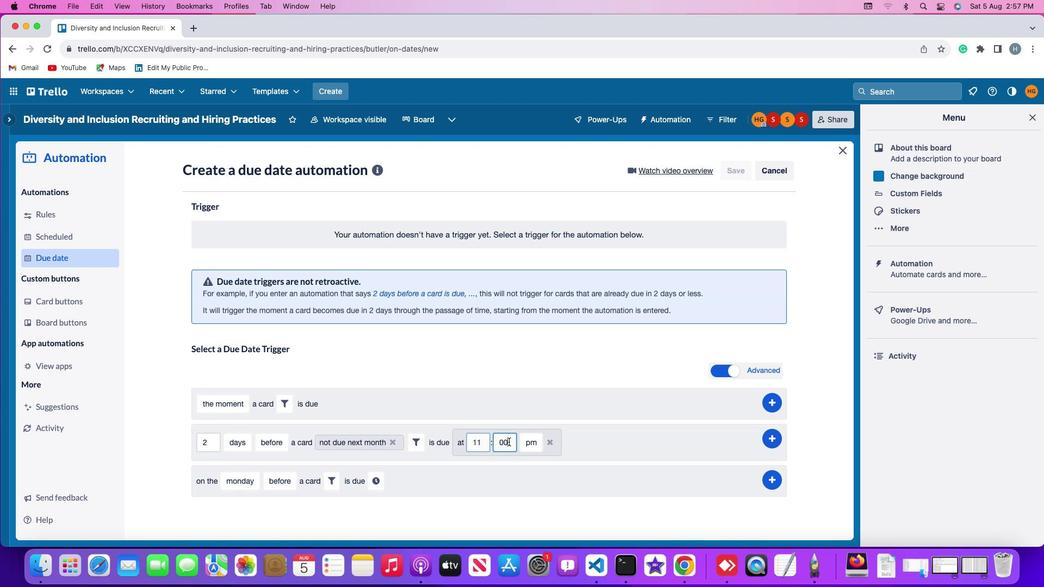 
Action: Mouse moved to (539, 459)
Screenshot: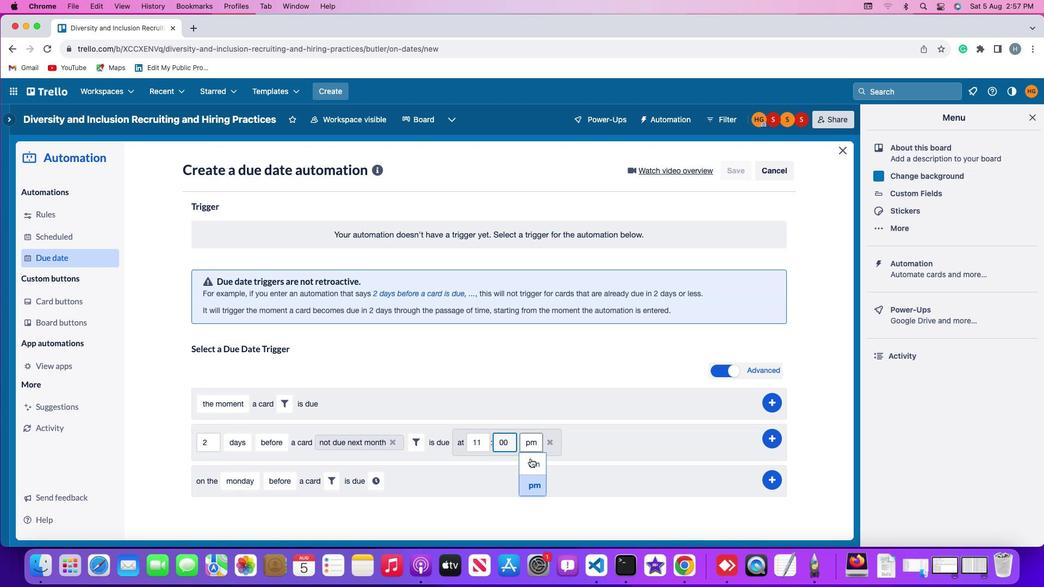 
Action: Mouse pressed left at (539, 459)
Screenshot: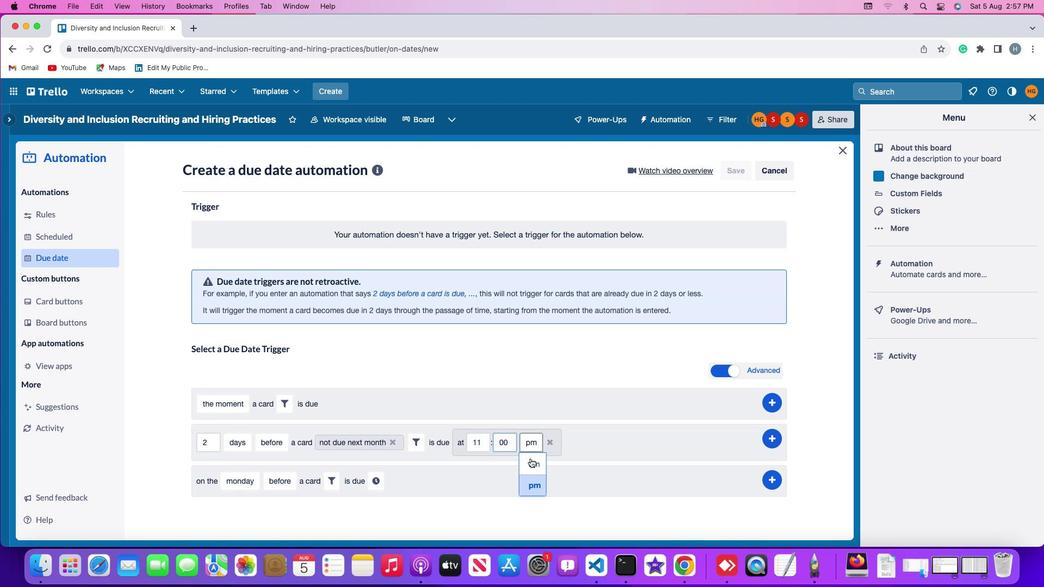 
Action: Mouse moved to (774, 438)
Screenshot: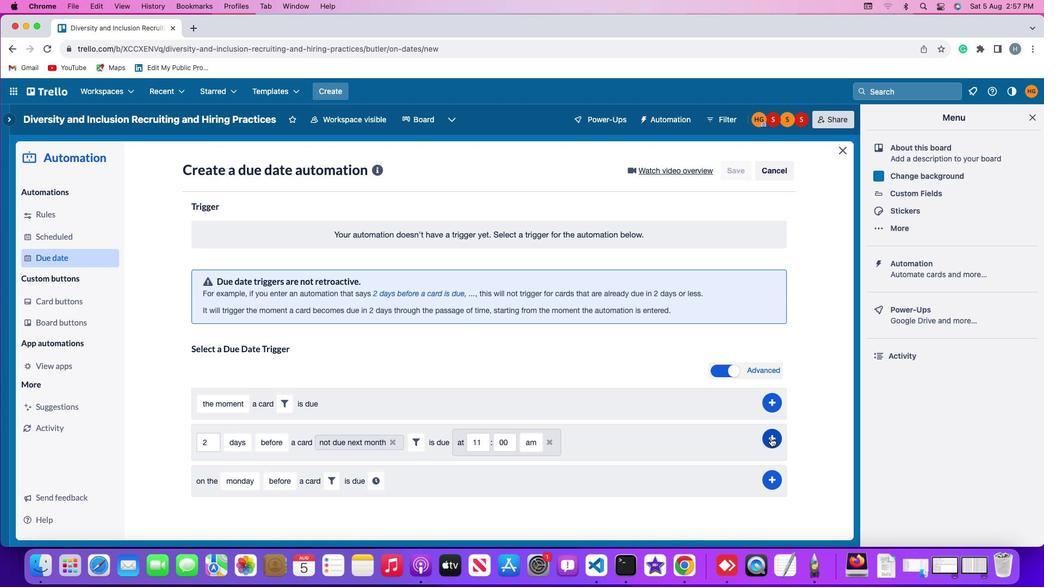 
Action: Mouse pressed left at (774, 438)
Screenshot: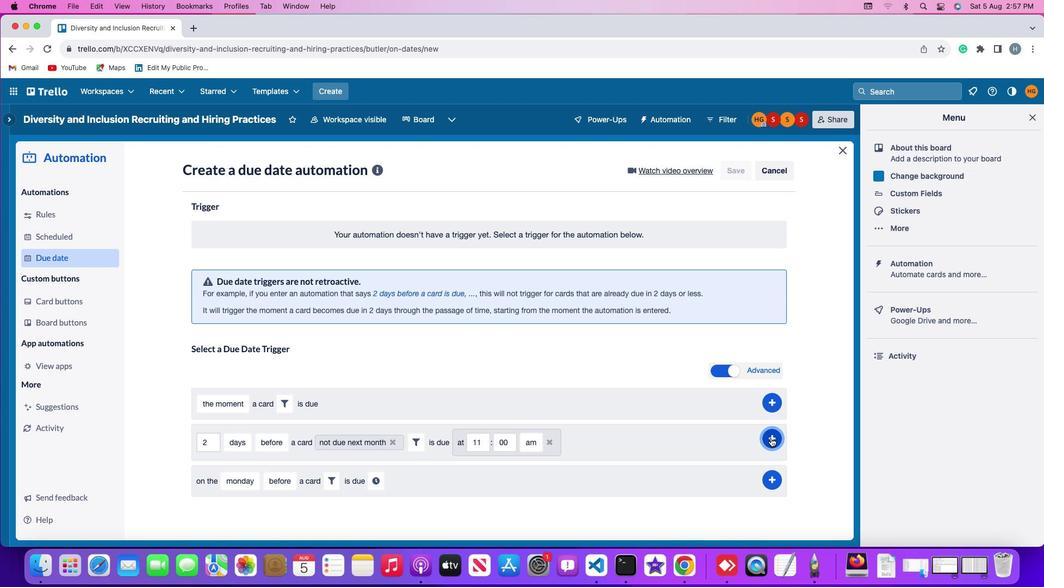 
Action: Mouse moved to (813, 335)
Screenshot: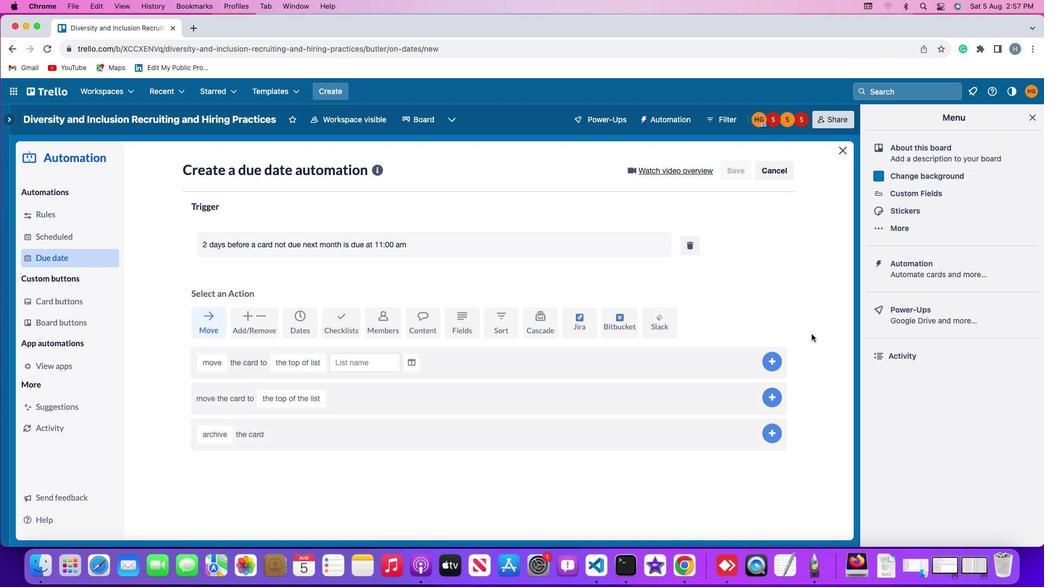 
